 Task: Find connections with filter location Cournon-d'Auvergne with filter topic #workwith filter profile language English with filter current company PharmEasy with filter school Maharashtra College of Arts Science and Commerce 246 A Bellasis Road Byculla Mumbai 400 008 with filter industry Wineries with filter service category Event Photography with filter keywords title Geologist
Action: Mouse moved to (490, 58)
Screenshot: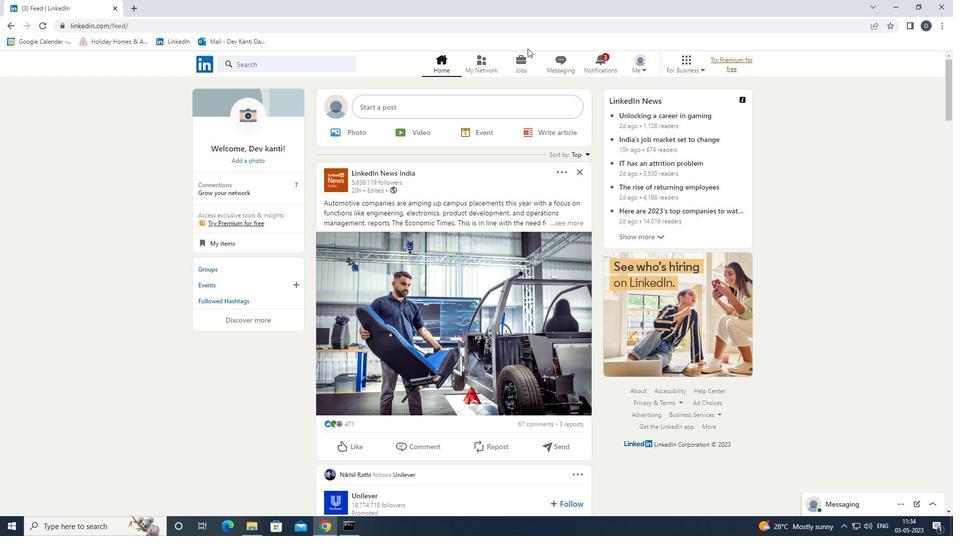 
Action: Mouse pressed left at (490, 58)
Screenshot: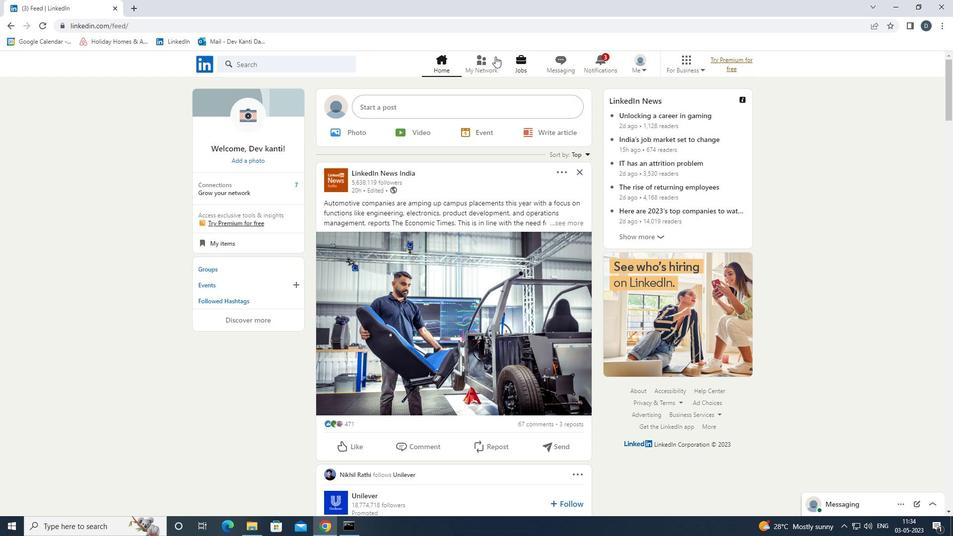 
Action: Mouse moved to (329, 117)
Screenshot: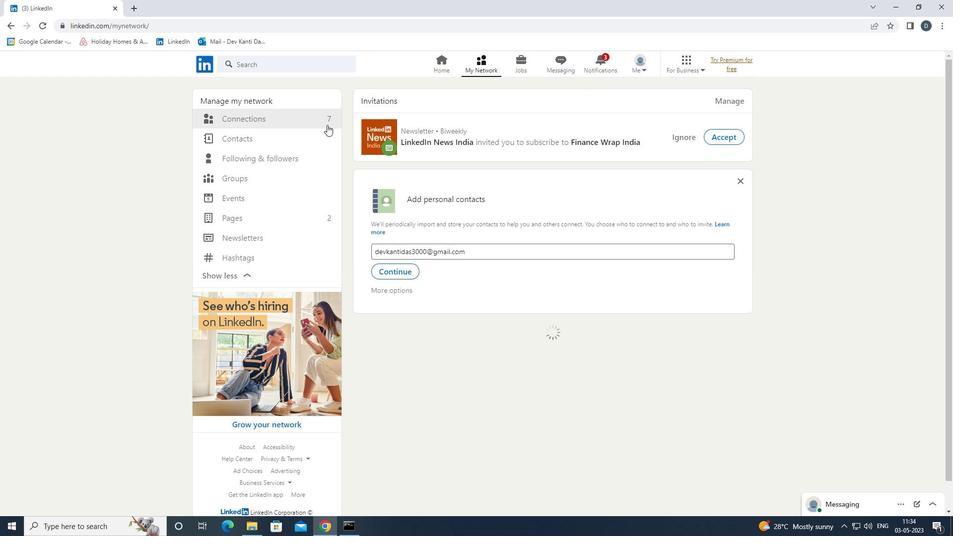 
Action: Mouse pressed left at (329, 117)
Screenshot: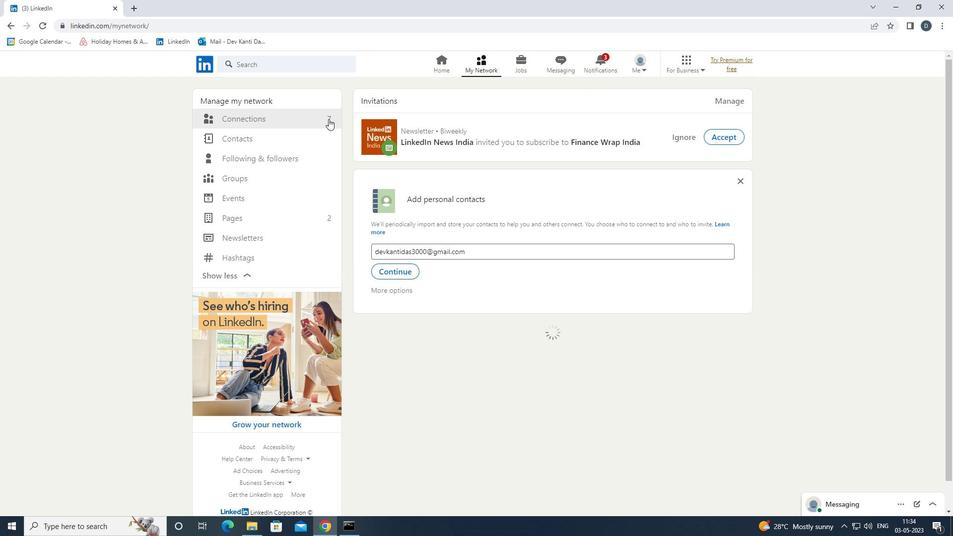 
Action: Mouse moved to (572, 116)
Screenshot: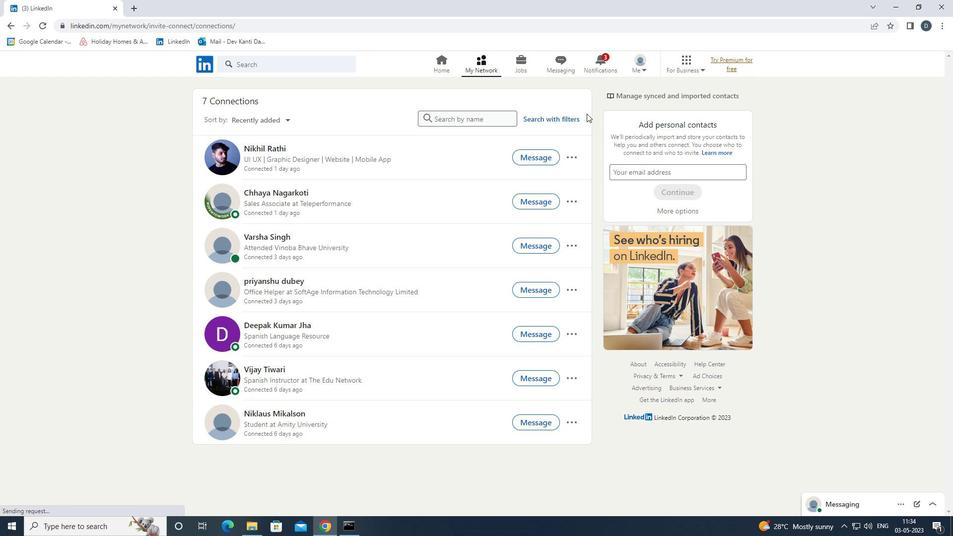 
Action: Mouse pressed left at (572, 116)
Screenshot: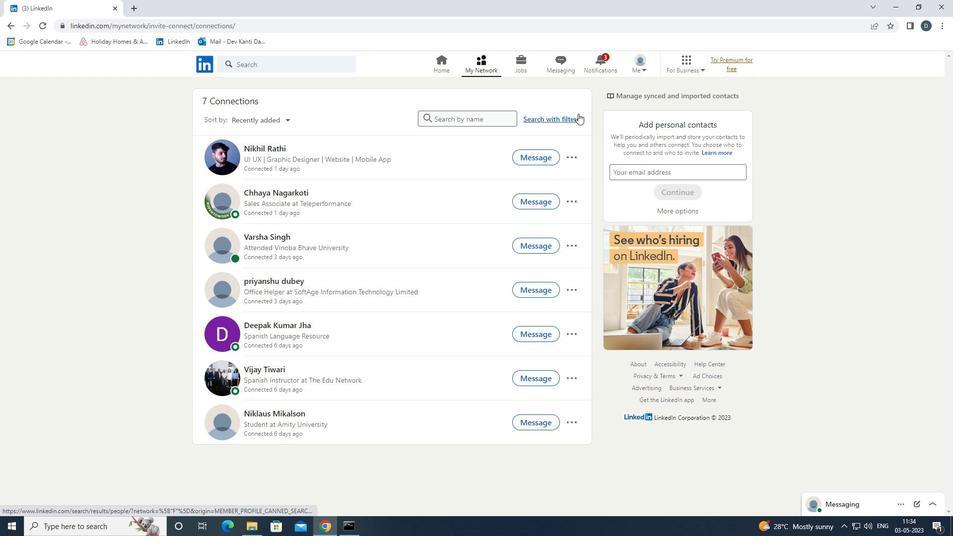 
Action: Mouse moved to (510, 89)
Screenshot: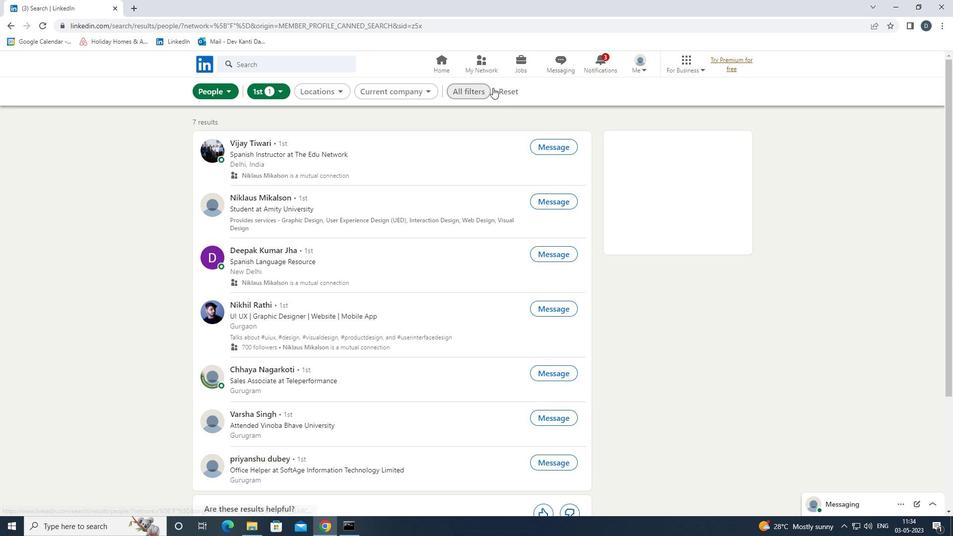 
Action: Mouse pressed left at (510, 89)
Screenshot: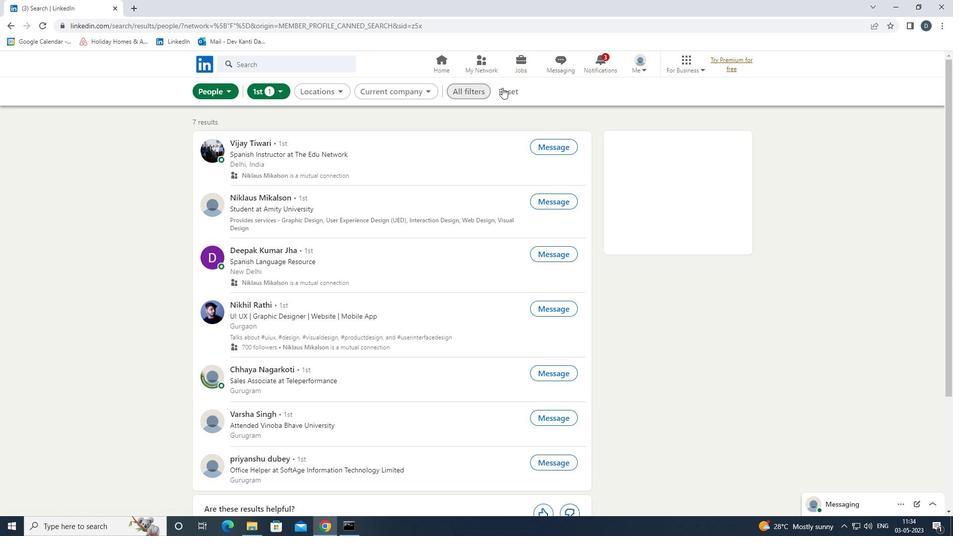 
Action: Mouse moved to (490, 91)
Screenshot: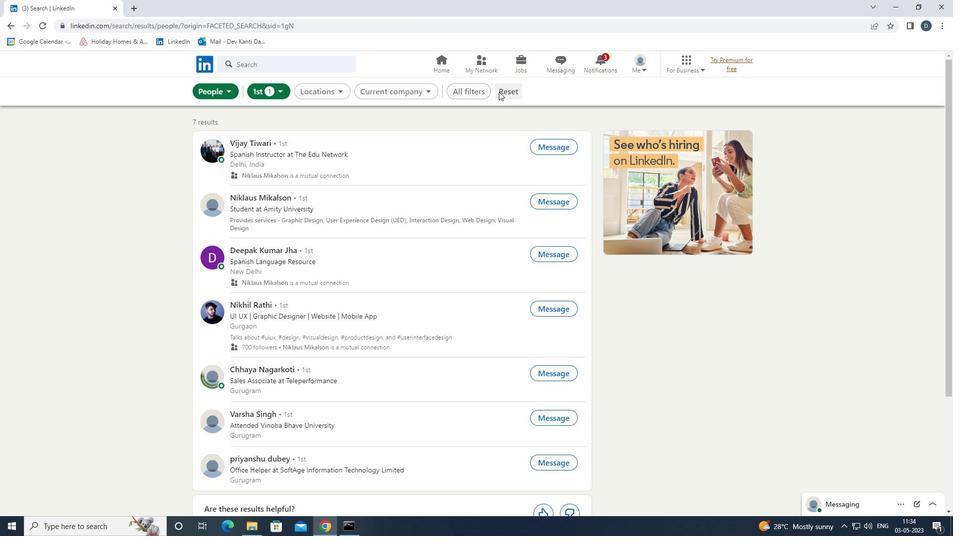 
Action: Mouse pressed left at (490, 91)
Screenshot: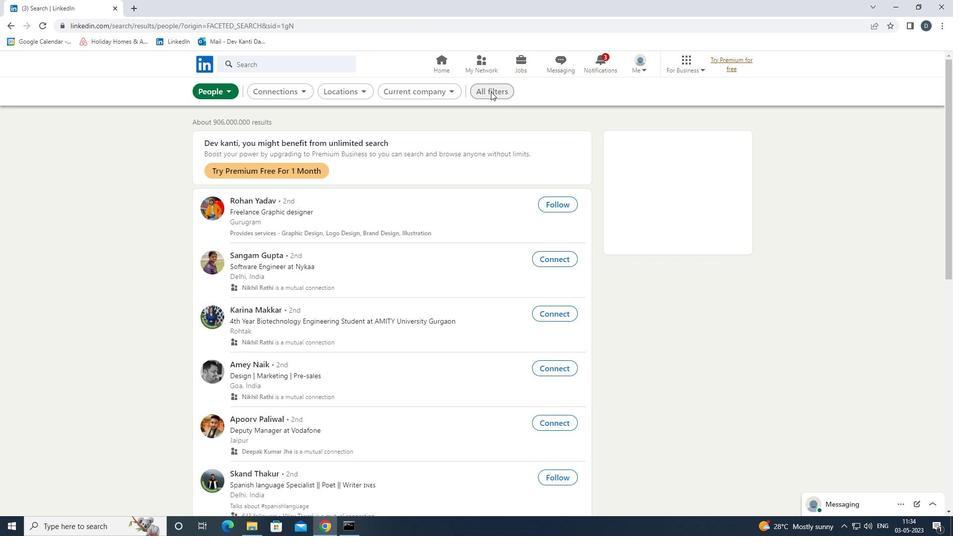 
Action: Mouse moved to (910, 335)
Screenshot: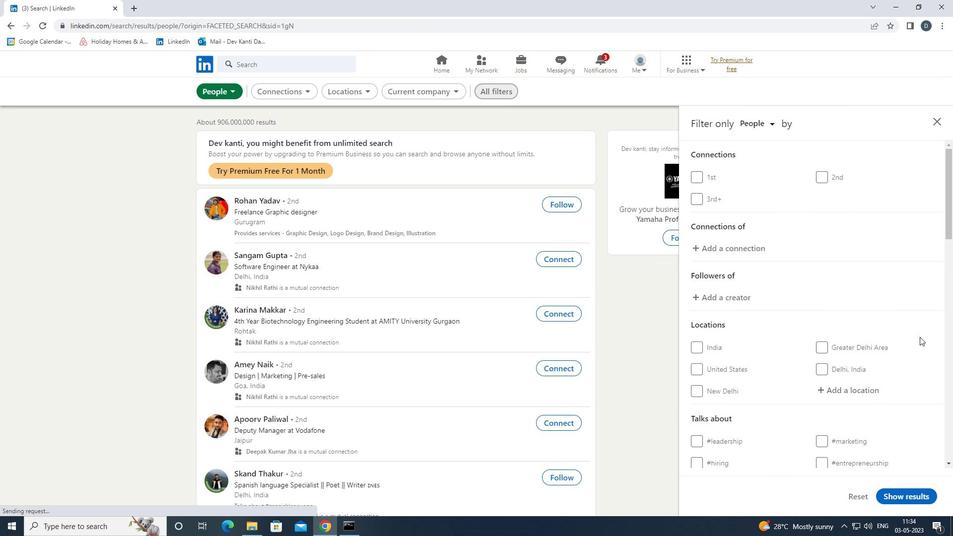 
Action: Mouse scrolled (910, 335) with delta (0, 0)
Screenshot: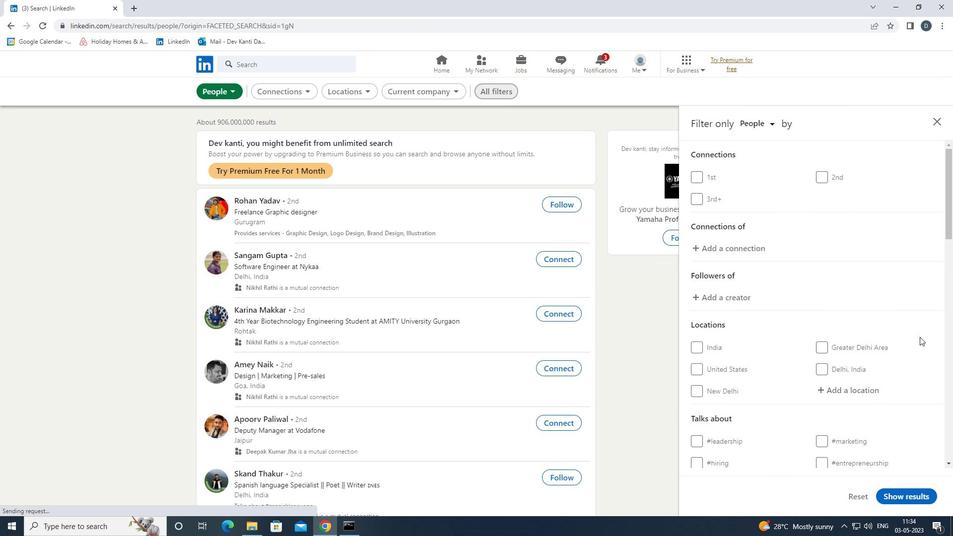 
Action: Mouse moved to (906, 336)
Screenshot: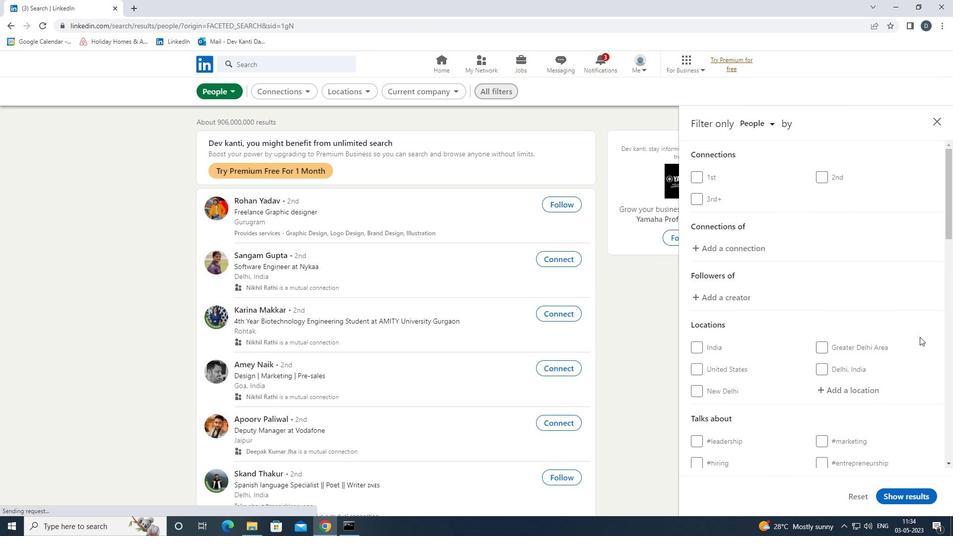 
Action: Mouse scrolled (906, 335) with delta (0, 0)
Screenshot: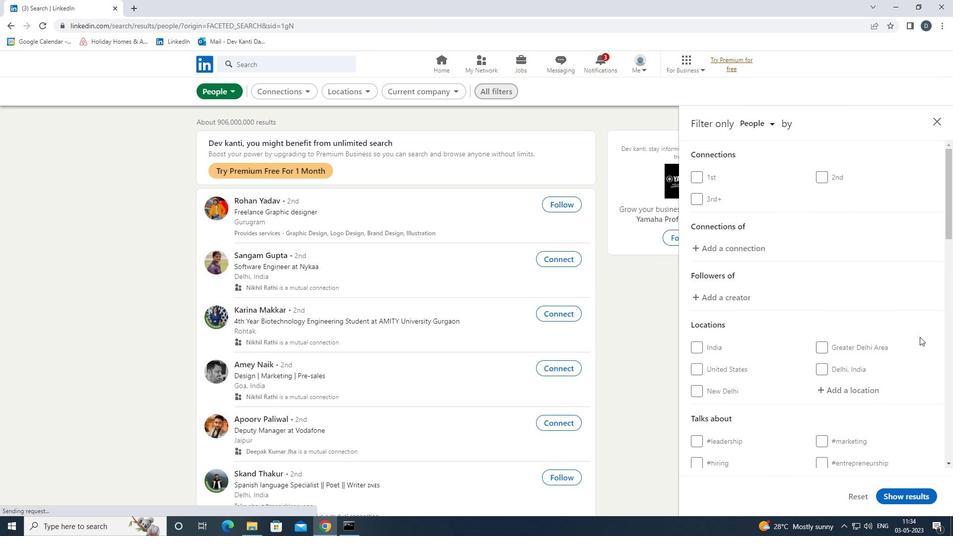 
Action: Mouse moved to (845, 389)
Screenshot: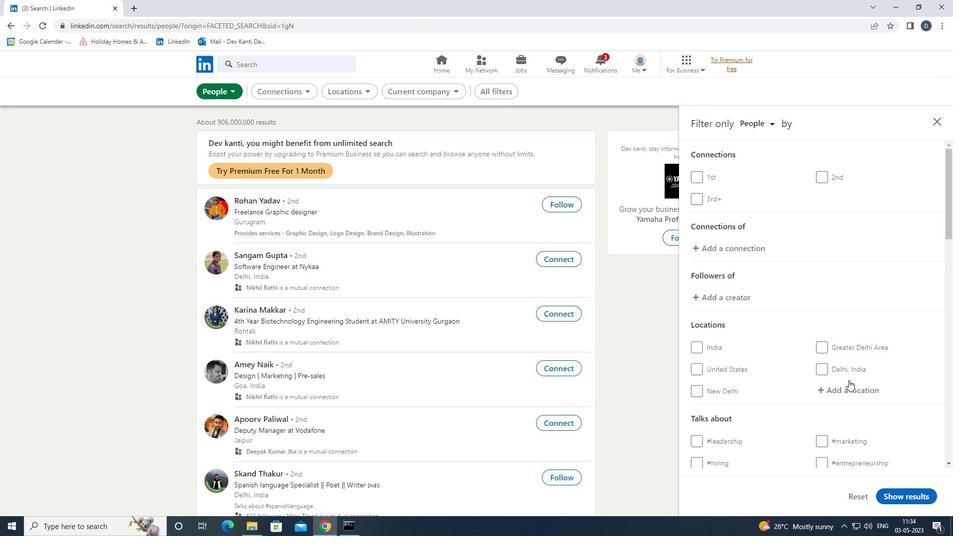 
Action: Mouse pressed left at (845, 389)
Screenshot: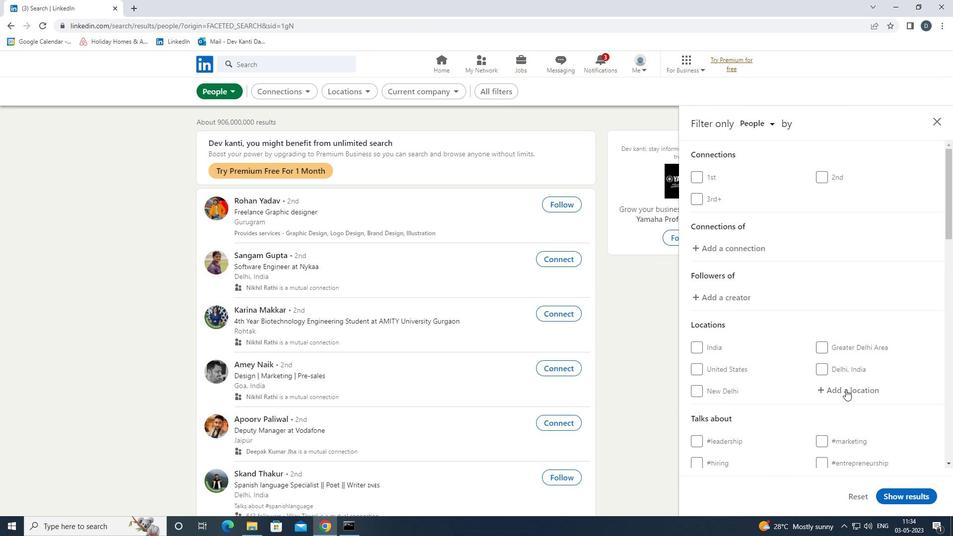 
Action: Mouse moved to (847, 290)
Screenshot: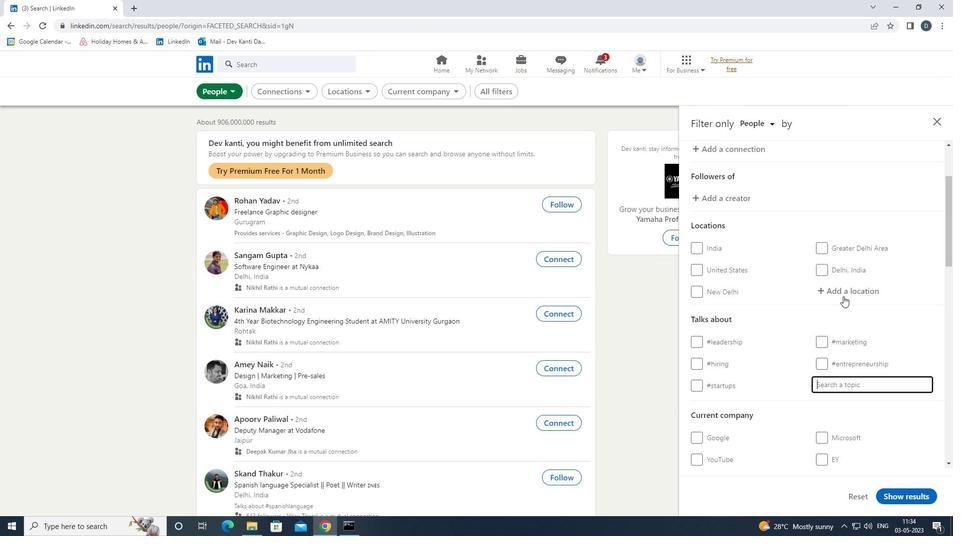 
Action: Mouse pressed left at (847, 290)
Screenshot: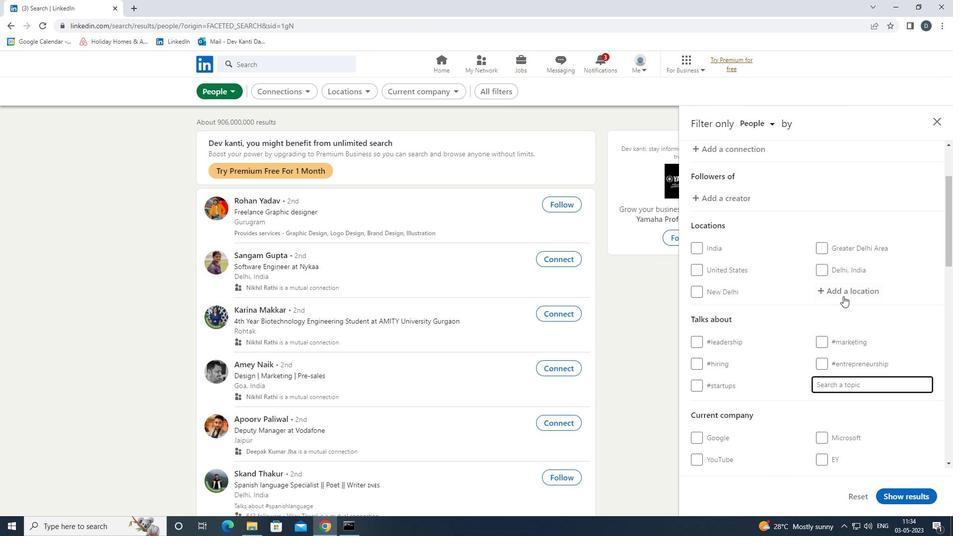 
Action: Mouse moved to (847, 290)
Screenshot: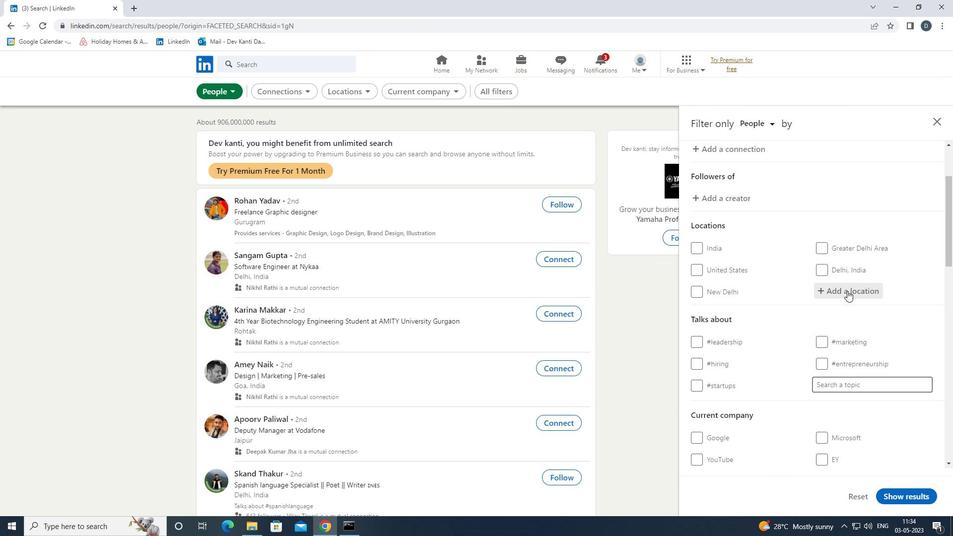 
Action: Key pressed <Key.shift>COURA<Key.backspace>NOI<Key.backspace>N<Key.down><Key.down><Key.enter>
Screenshot: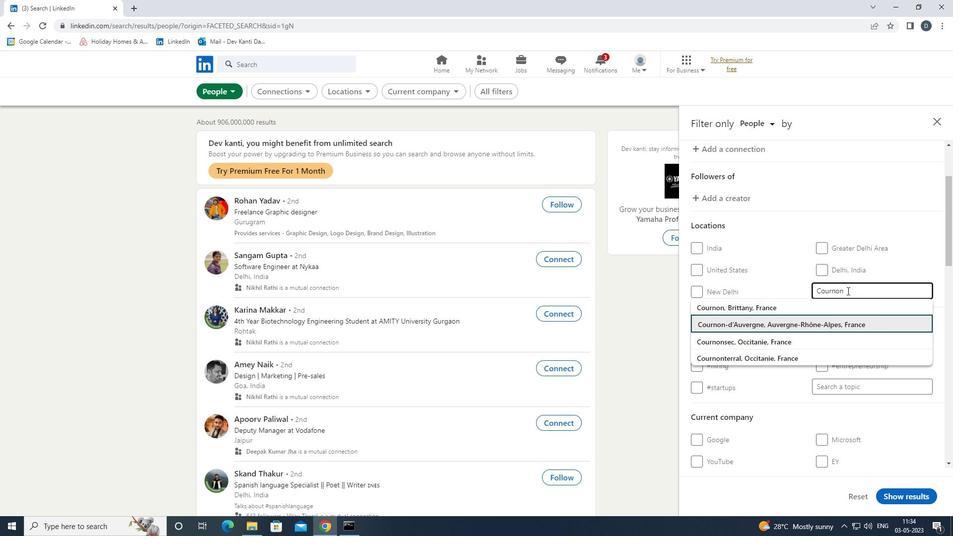 
Action: Mouse moved to (923, 311)
Screenshot: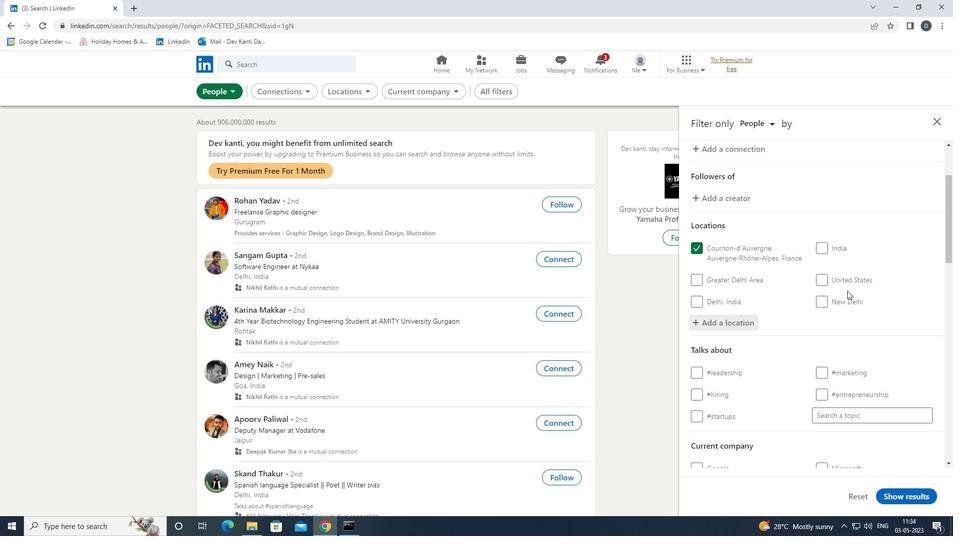 
Action: Mouse scrolled (923, 310) with delta (0, 0)
Screenshot: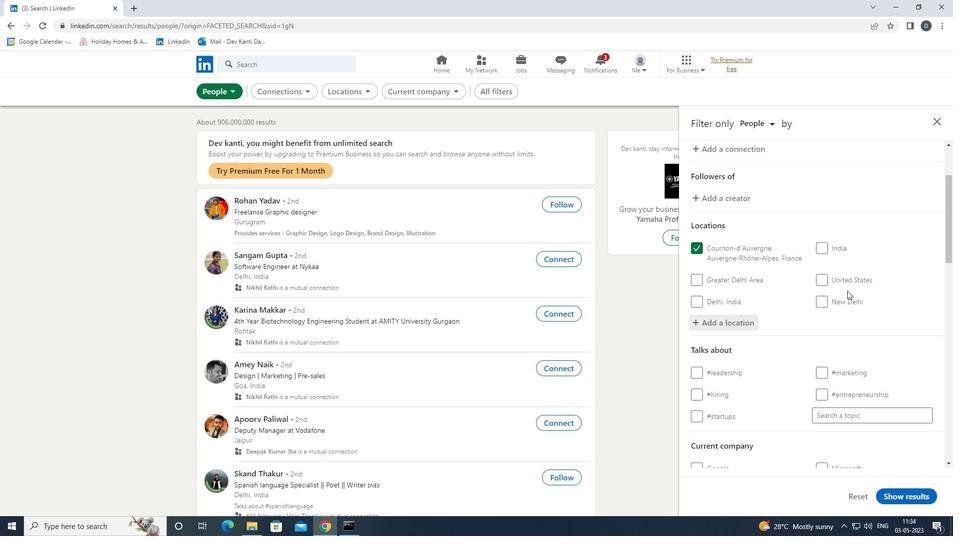 
Action: Mouse moved to (923, 314)
Screenshot: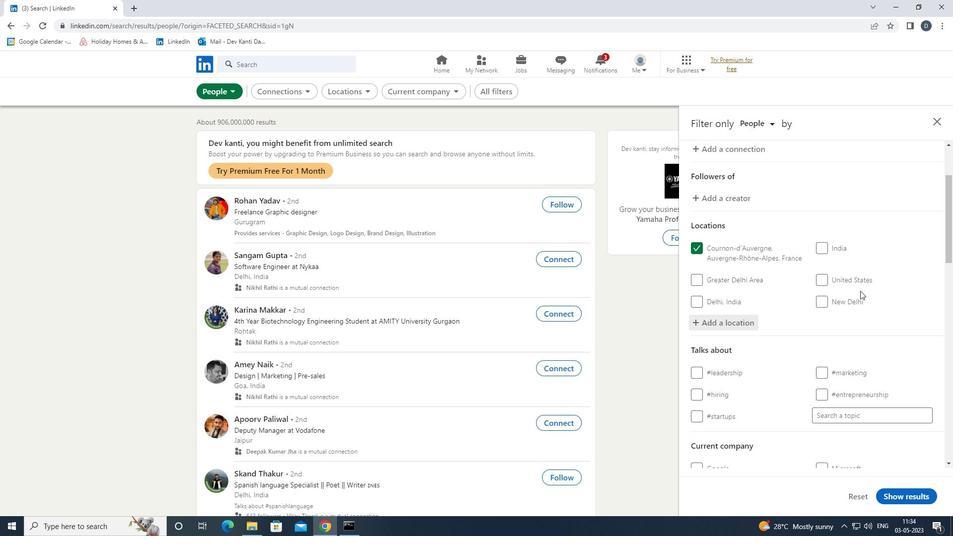 
Action: Mouse scrolled (923, 313) with delta (0, 0)
Screenshot: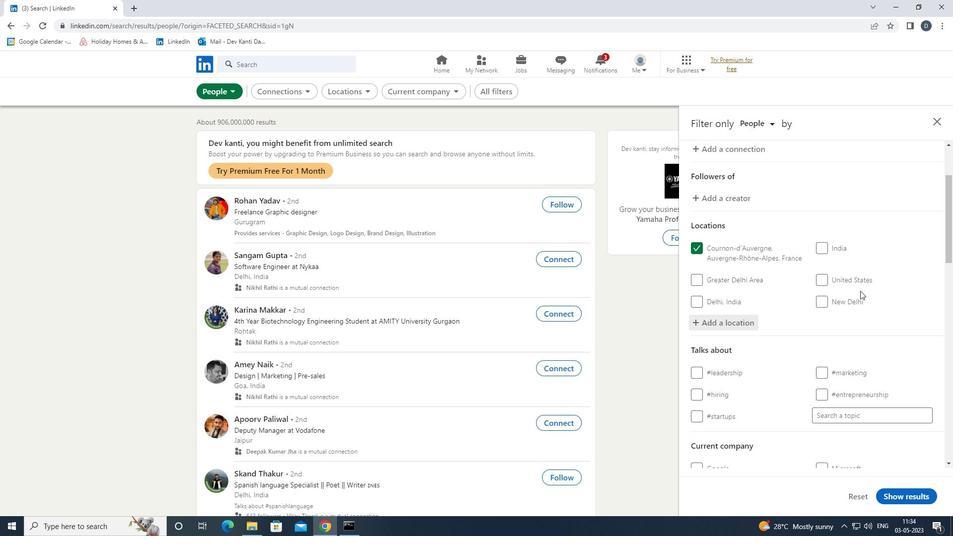 
Action: Mouse moved to (923, 317)
Screenshot: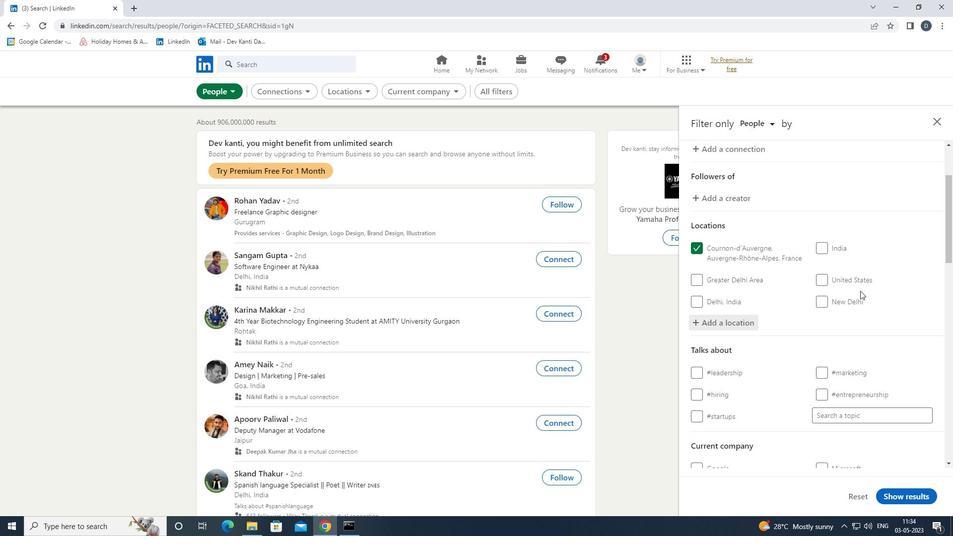 
Action: Mouse scrolled (923, 316) with delta (0, 0)
Screenshot: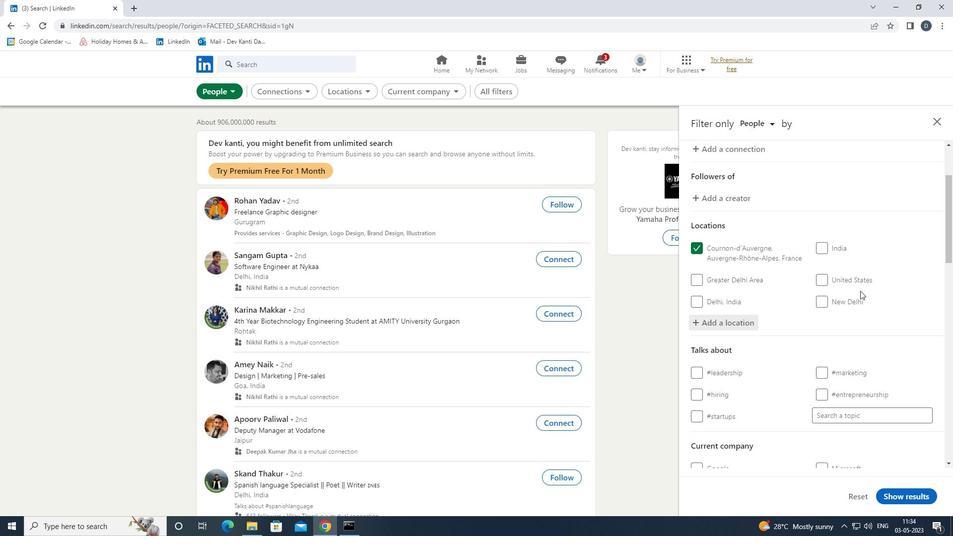 
Action: Mouse moved to (871, 271)
Screenshot: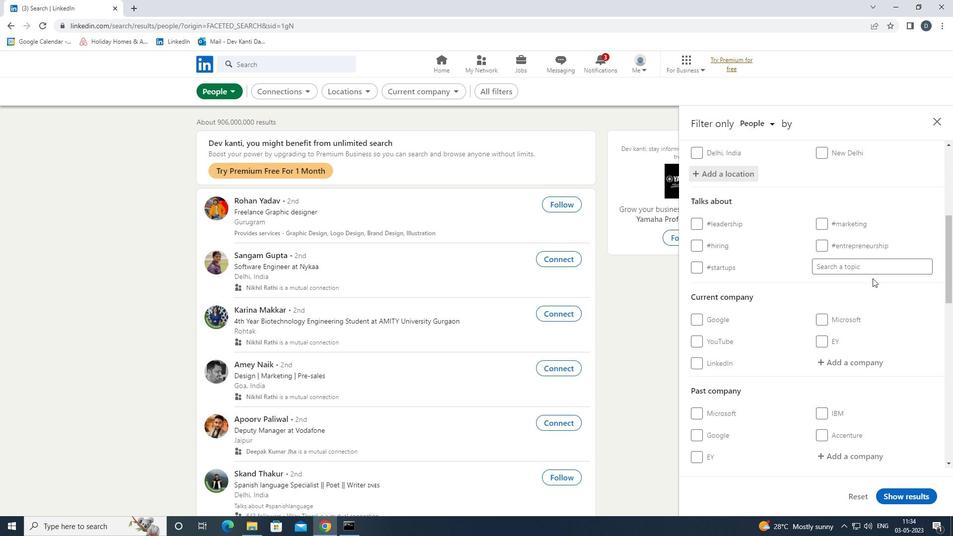 
Action: Mouse pressed left at (871, 271)
Screenshot: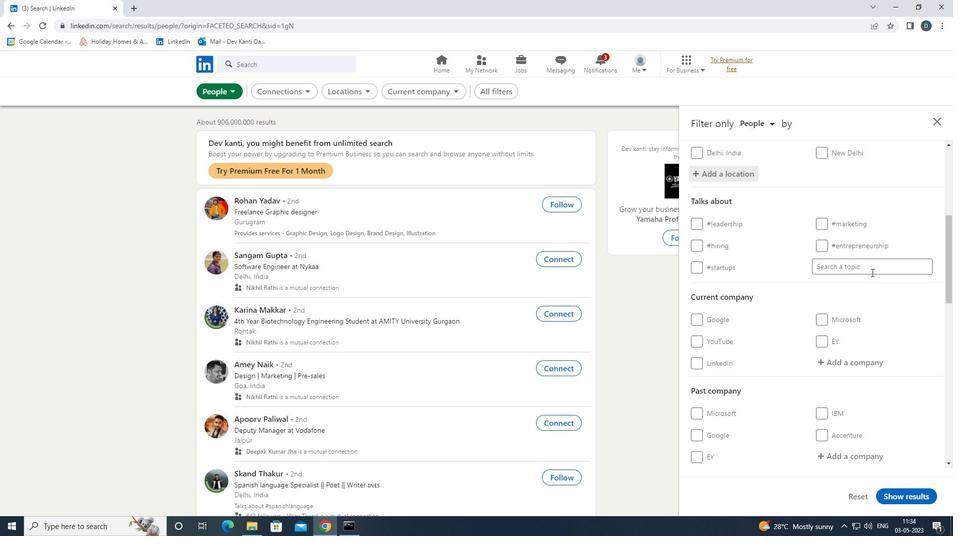 
Action: Key pressed WORK<Key.down><Key.enter>
Screenshot: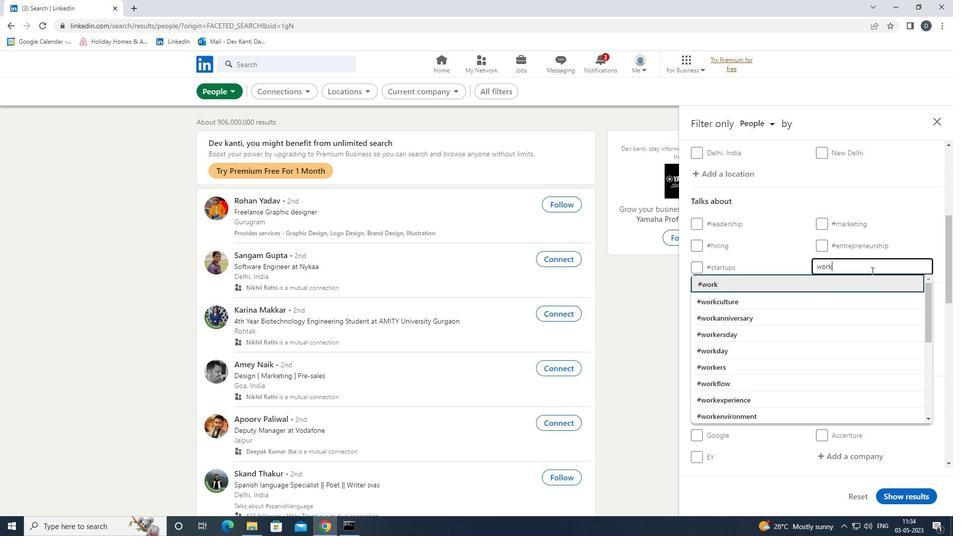 
Action: Mouse moved to (866, 259)
Screenshot: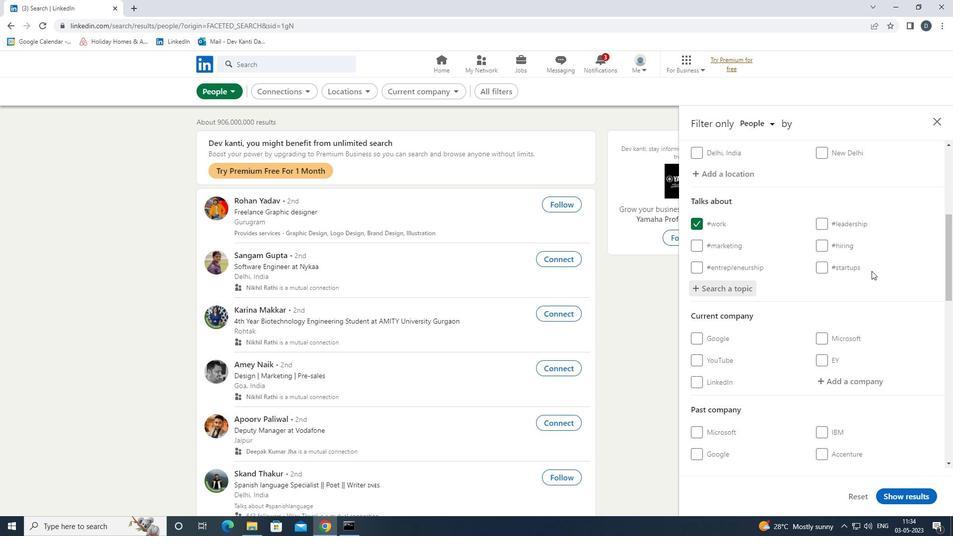 
Action: Mouse scrolled (866, 258) with delta (0, 0)
Screenshot: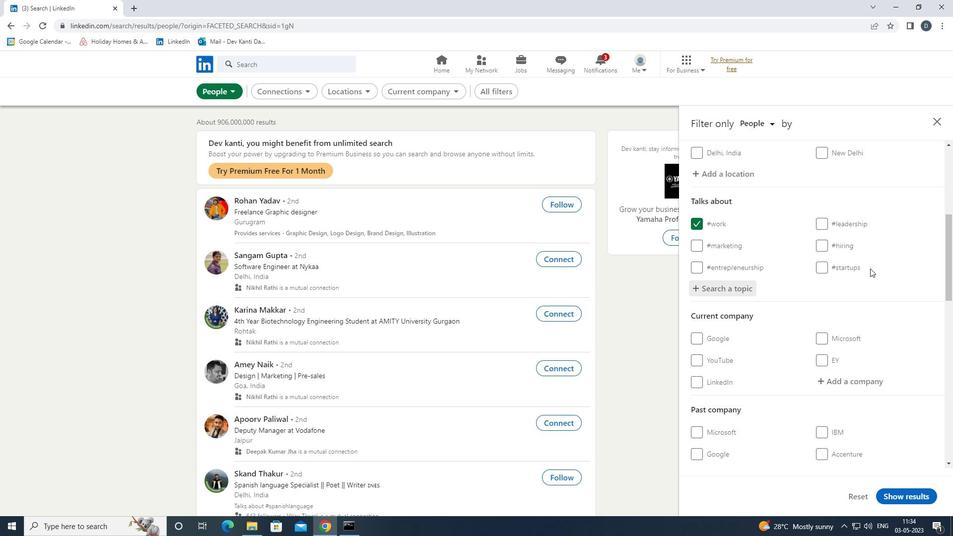 
Action: Mouse moved to (864, 260)
Screenshot: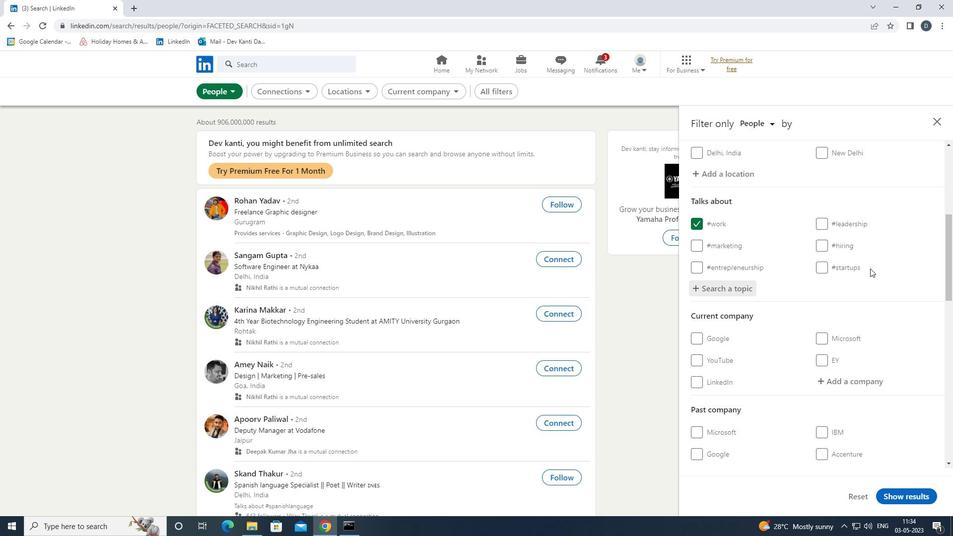 
Action: Mouse scrolled (864, 259) with delta (0, 0)
Screenshot: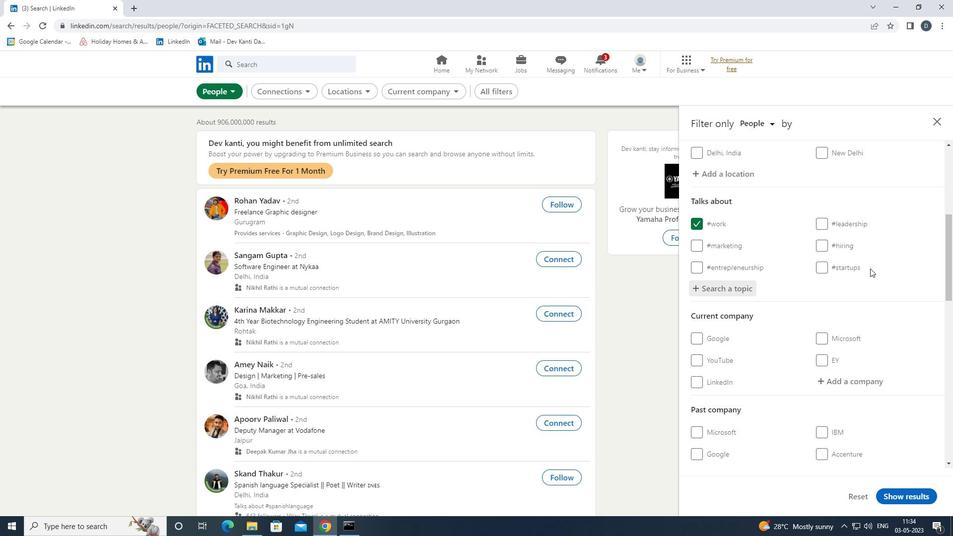 
Action: Mouse moved to (864, 261)
Screenshot: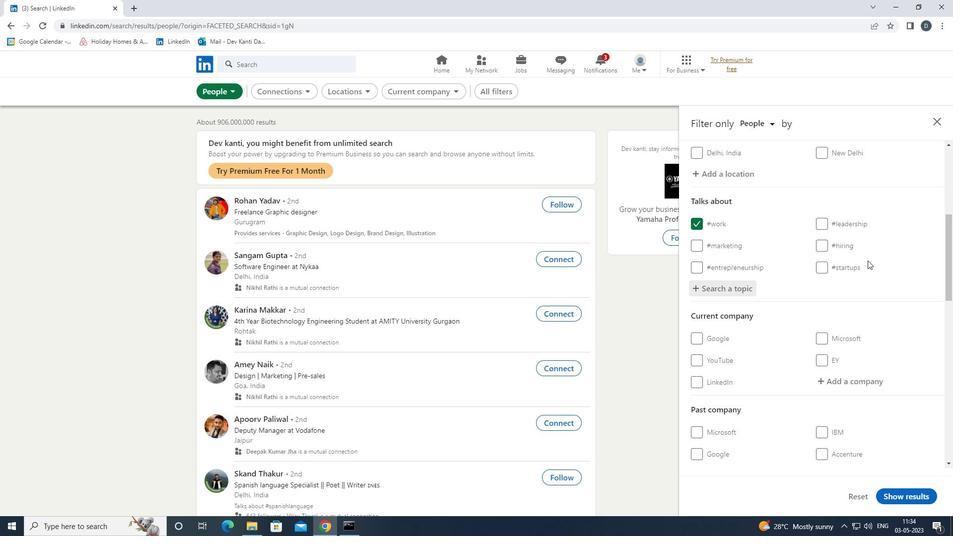 
Action: Mouse scrolled (864, 261) with delta (0, 0)
Screenshot: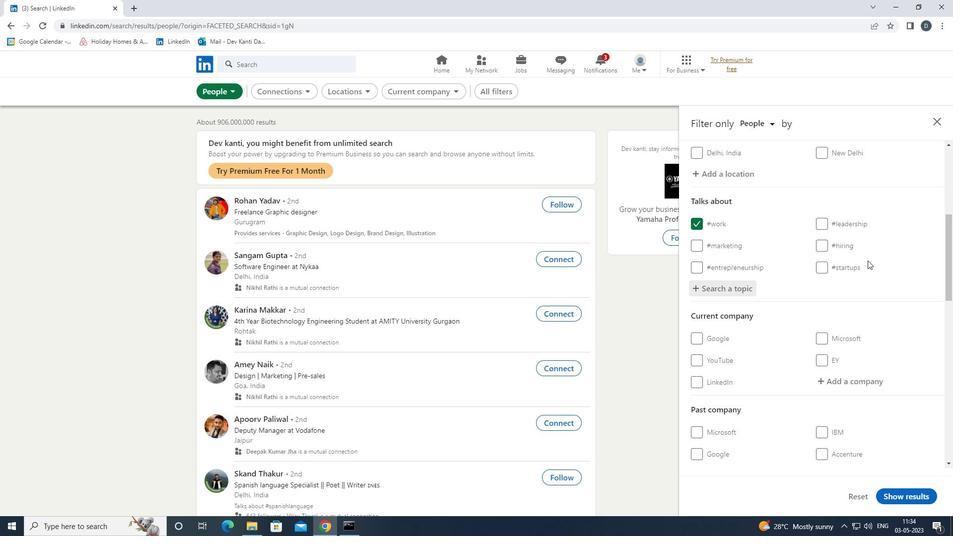 
Action: Mouse scrolled (864, 261) with delta (0, 0)
Screenshot: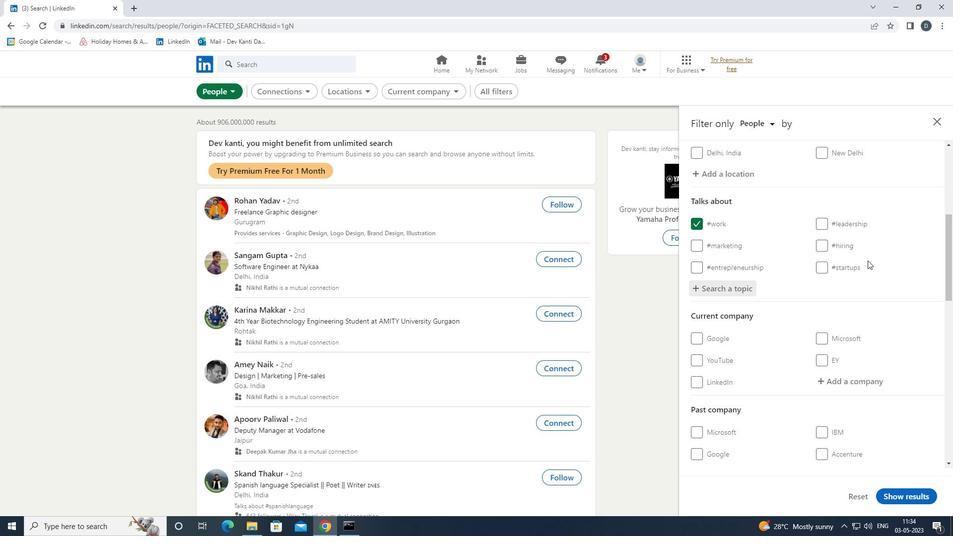 
Action: Mouse scrolled (864, 261) with delta (0, 0)
Screenshot: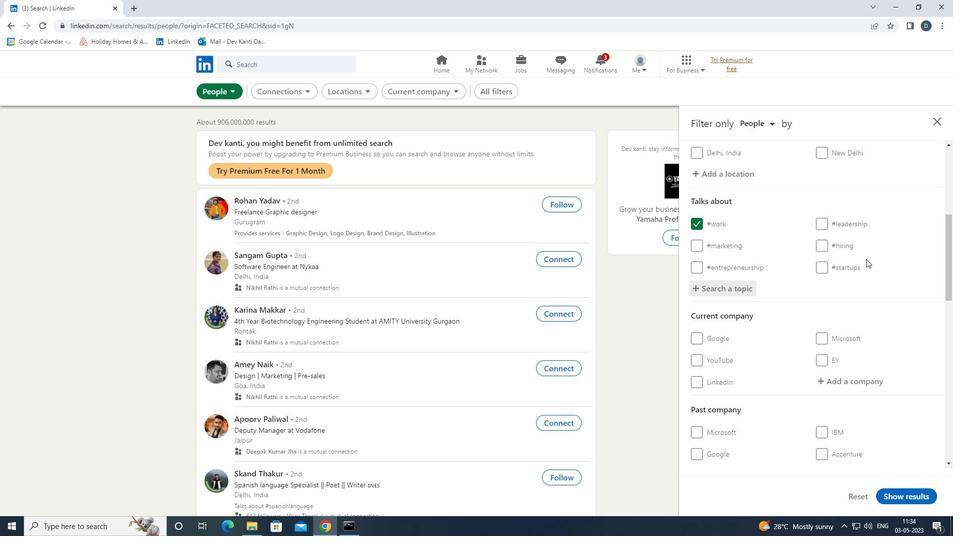 
Action: Mouse scrolled (864, 261) with delta (0, 0)
Screenshot: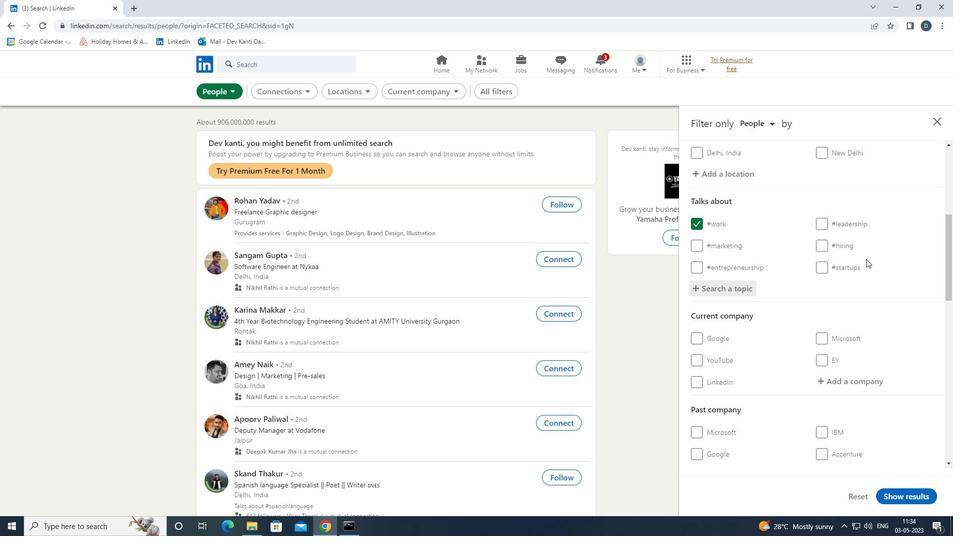 
Action: Mouse moved to (861, 266)
Screenshot: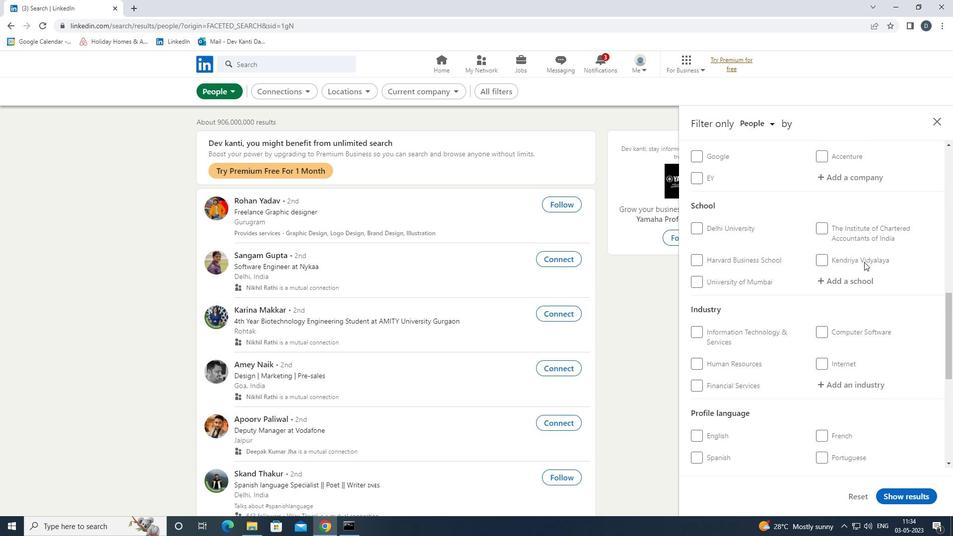 
Action: Mouse scrolled (861, 266) with delta (0, 0)
Screenshot: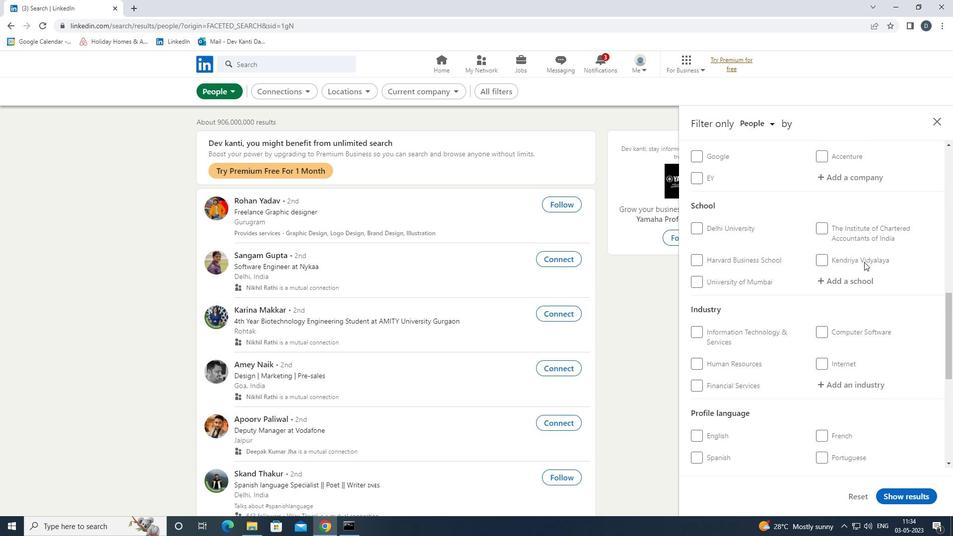 
Action: Mouse moved to (858, 270)
Screenshot: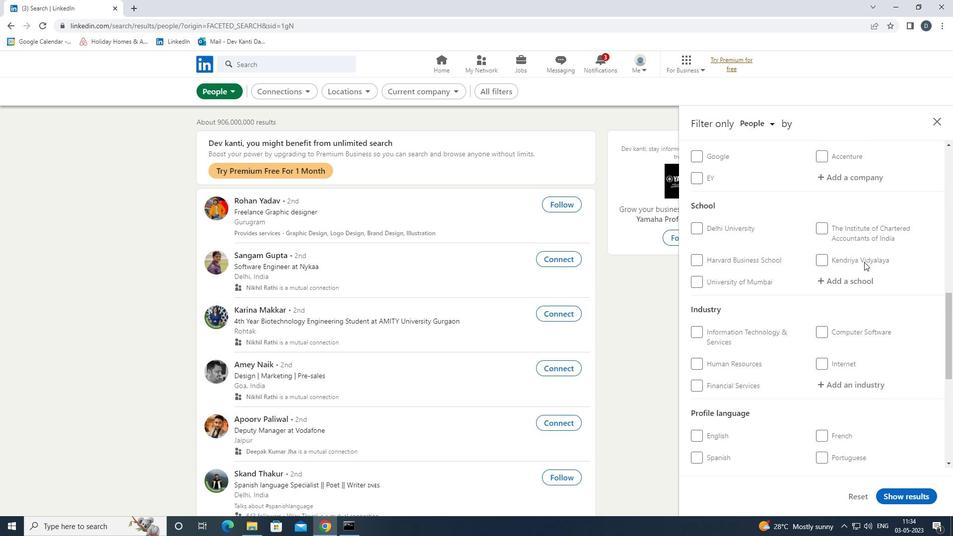 
Action: Mouse scrolled (858, 269) with delta (0, 0)
Screenshot: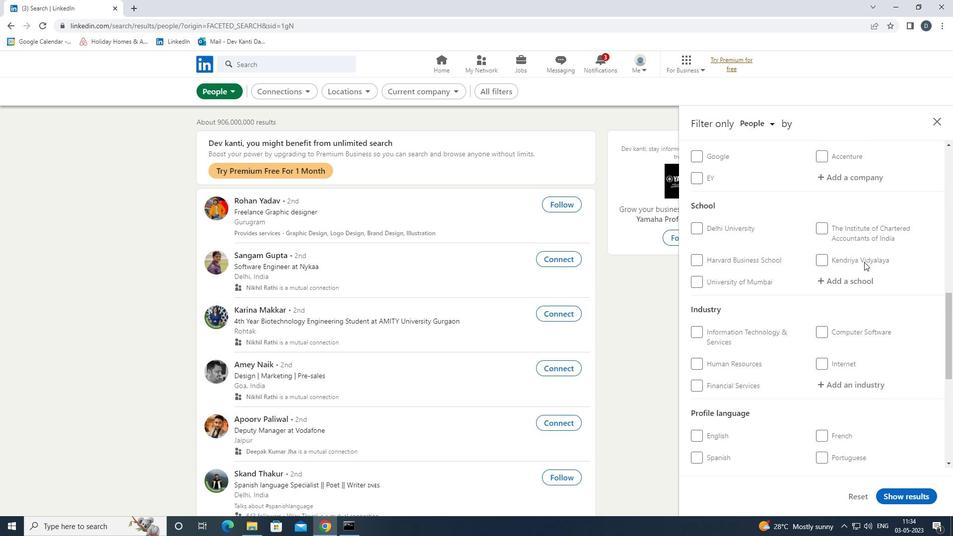 
Action: Mouse moved to (853, 273)
Screenshot: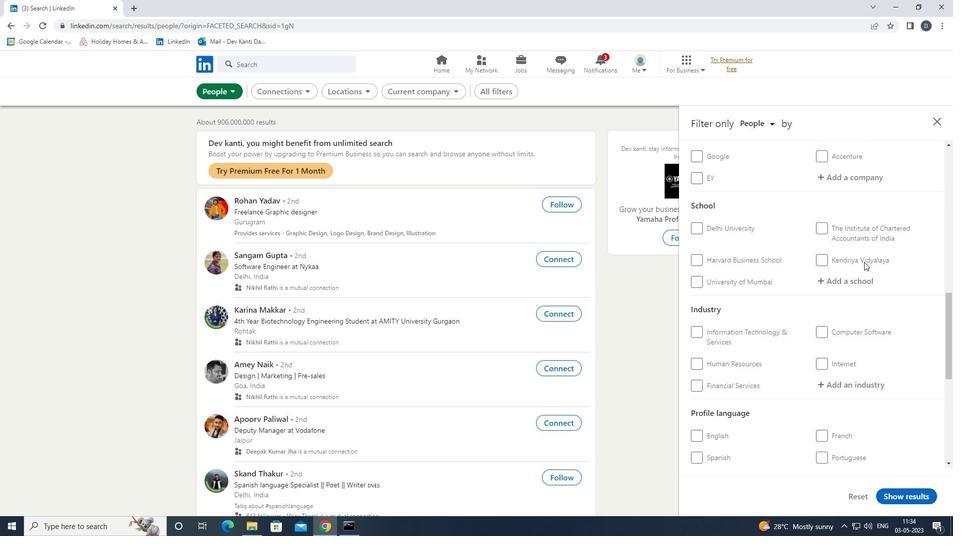 
Action: Mouse scrolled (853, 273) with delta (0, 0)
Screenshot: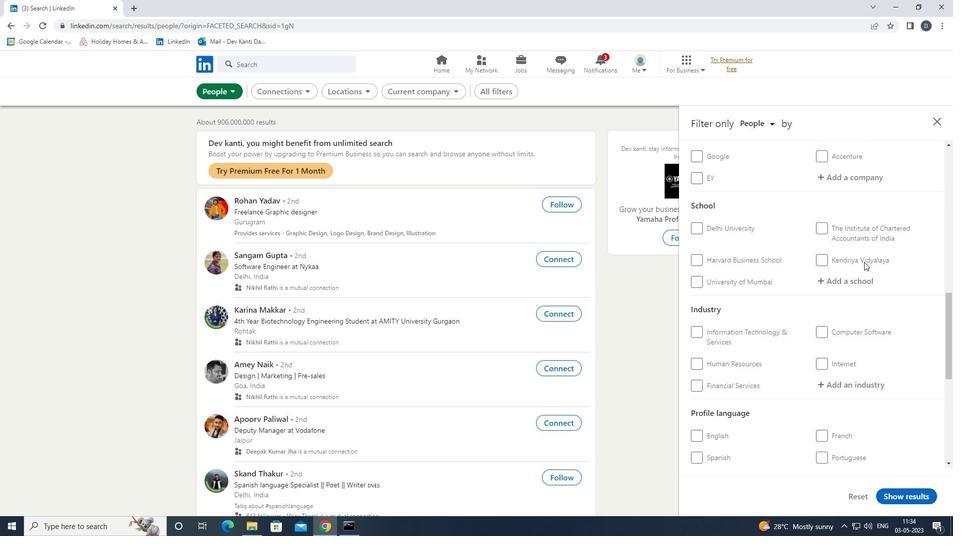 
Action: Mouse moved to (714, 289)
Screenshot: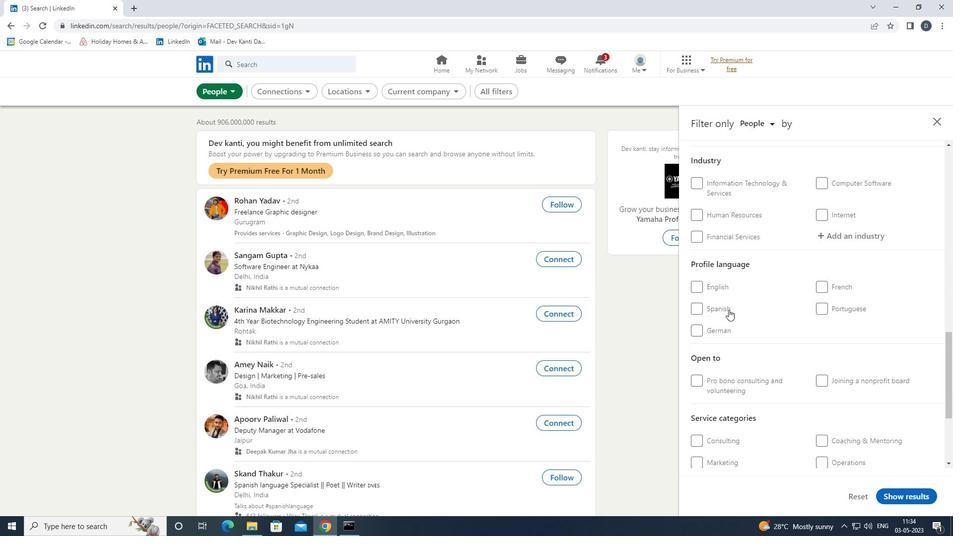 
Action: Mouse pressed left at (714, 289)
Screenshot: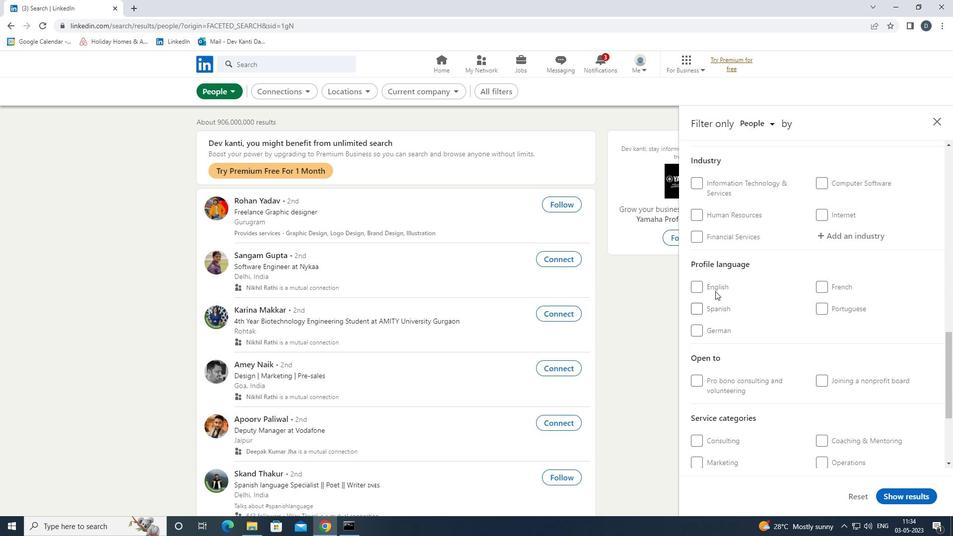 
Action: Mouse moved to (813, 317)
Screenshot: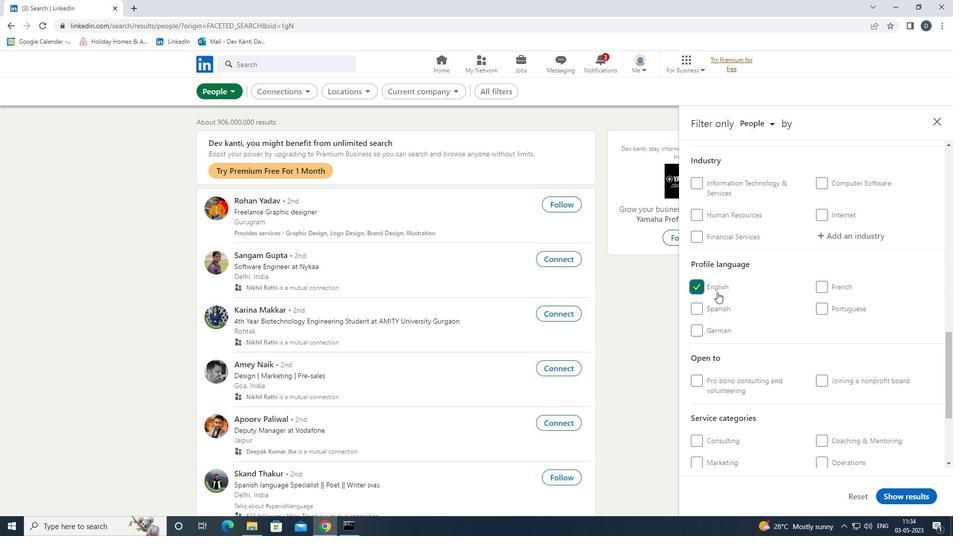 
Action: Mouse scrolled (813, 317) with delta (0, 0)
Screenshot: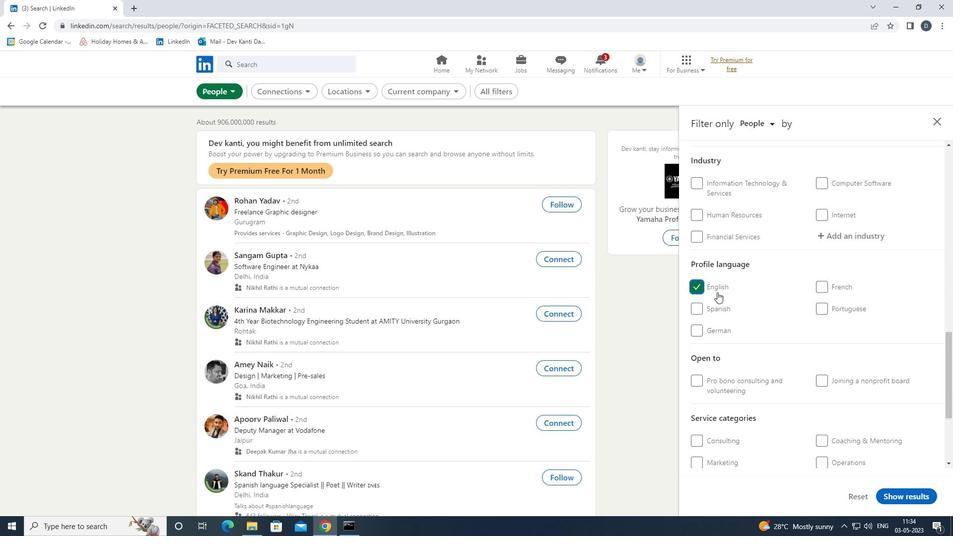 
Action: Mouse scrolled (813, 317) with delta (0, 0)
Screenshot: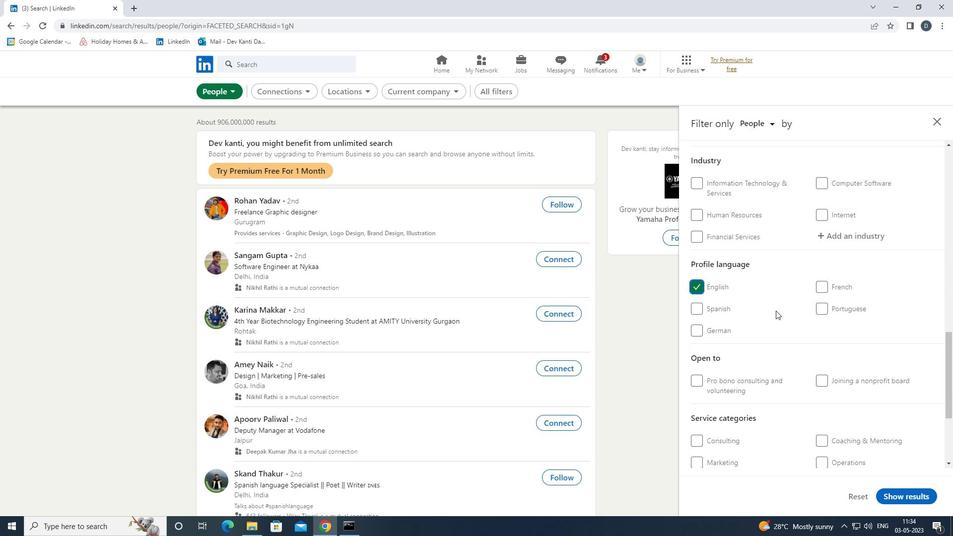 
Action: Mouse scrolled (813, 317) with delta (0, 0)
Screenshot: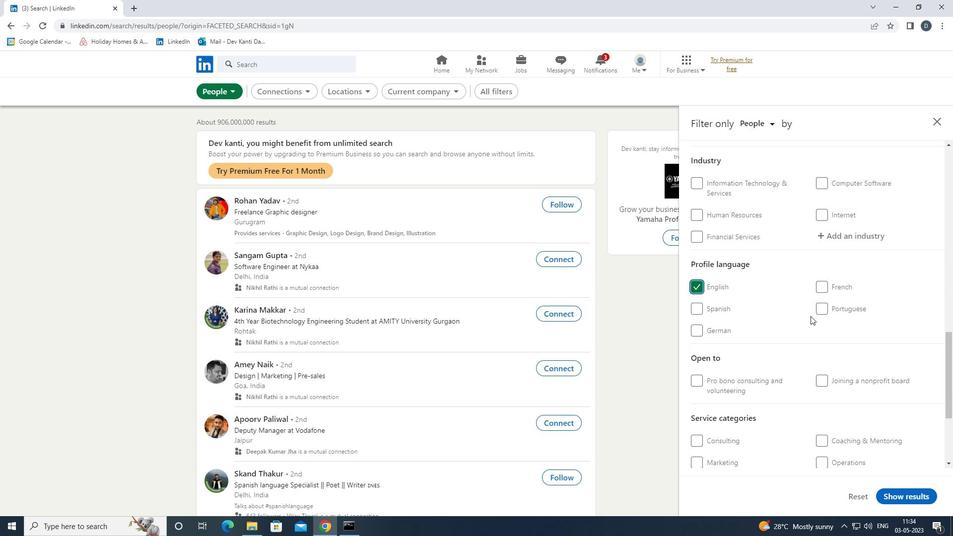 
Action: Mouse scrolled (813, 317) with delta (0, 0)
Screenshot: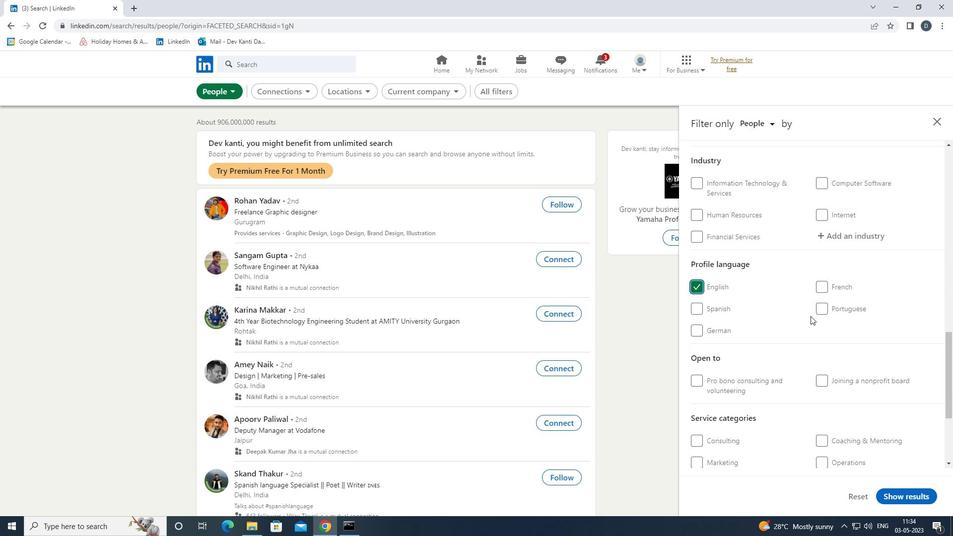 
Action: Mouse scrolled (813, 317) with delta (0, 0)
Screenshot: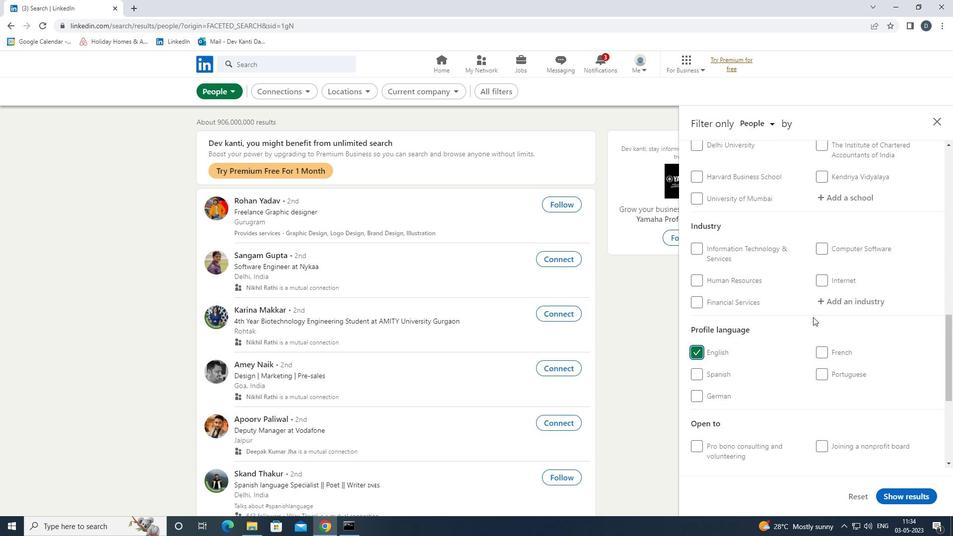 
Action: Mouse scrolled (813, 317) with delta (0, 0)
Screenshot: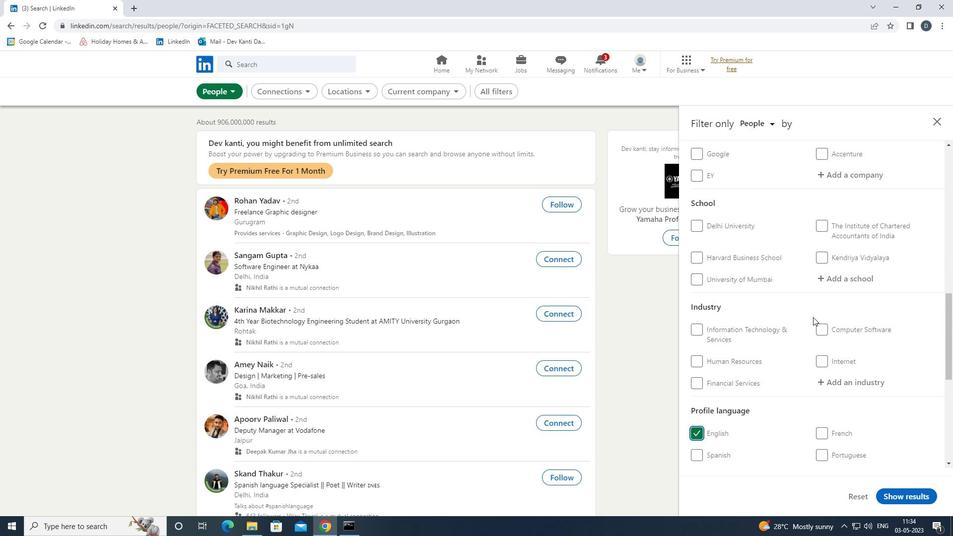 
Action: Mouse moved to (847, 230)
Screenshot: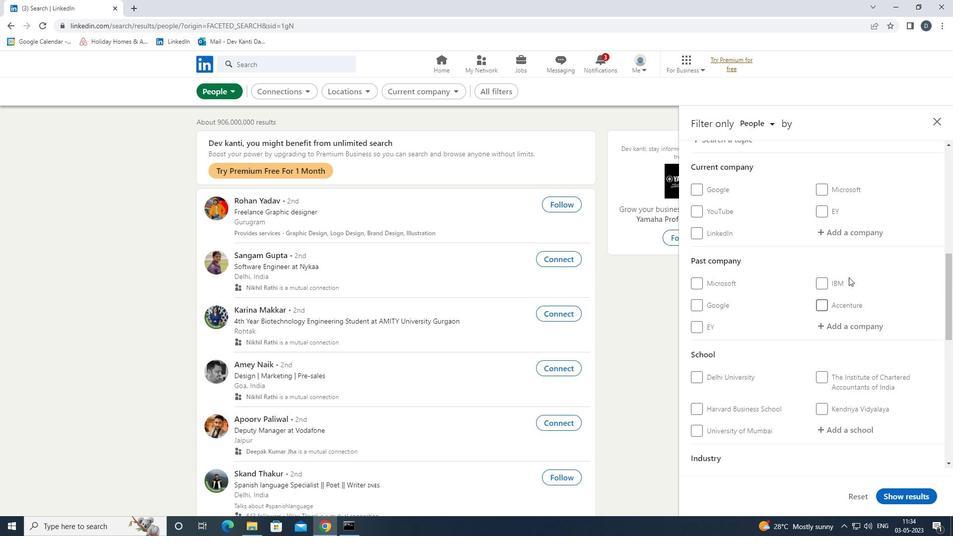 
Action: Mouse pressed left at (847, 230)
Screenshot: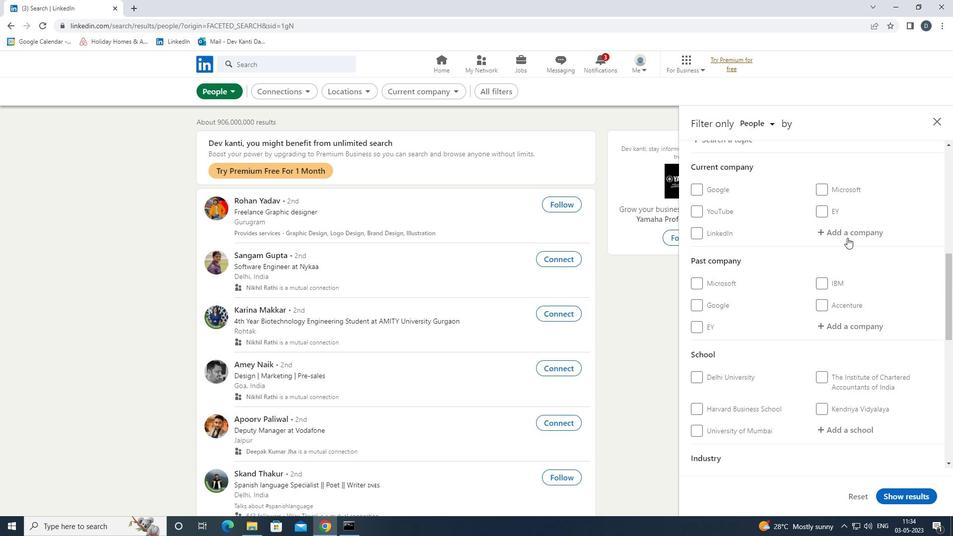 
Action: Key pressed <Key.shift>PHARM<Key.shift>EASY<Key.down><Key.enter>
Screenshot: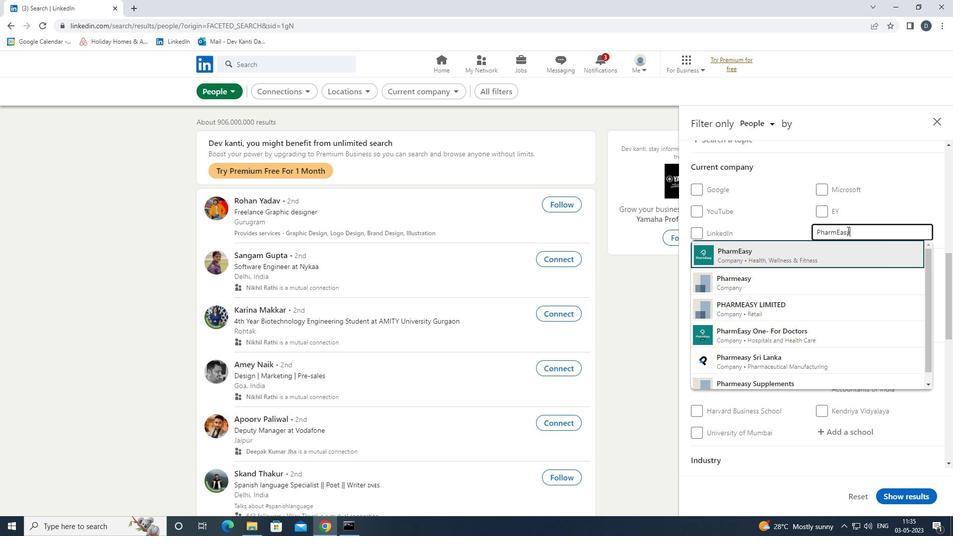 
Action: Mouse moved to (848, 266)
Screenshot: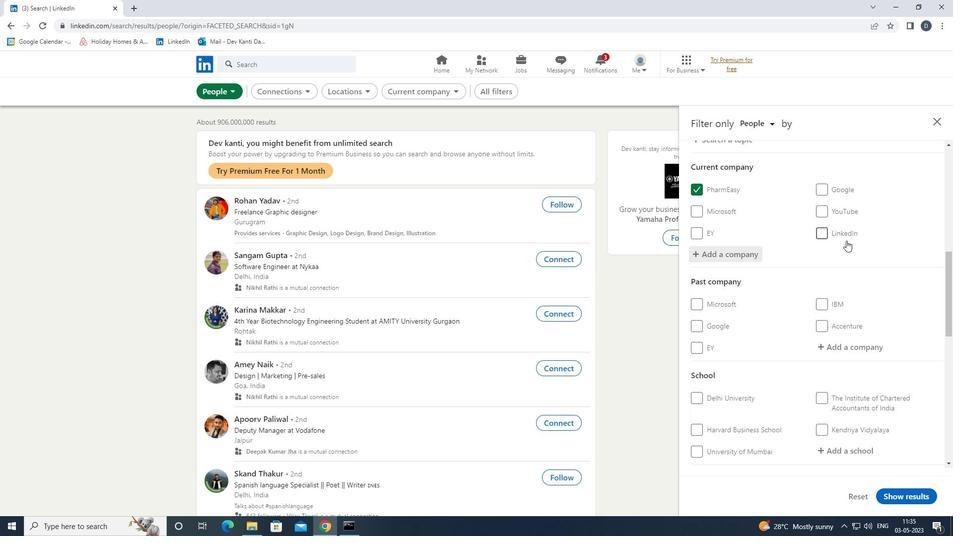 
Action: Mouse scrolled (848, 265) with delta (0, 0)
Screenshot: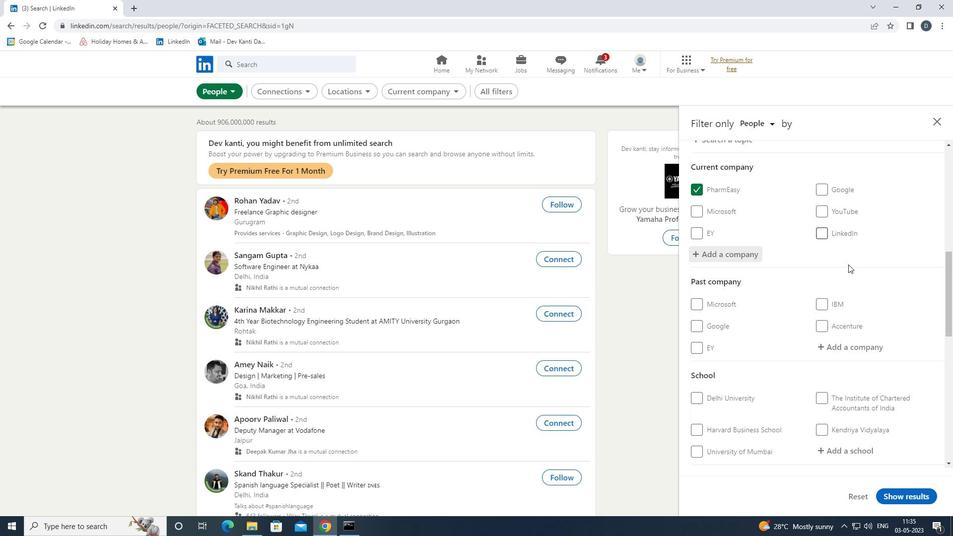 
Action: Mouse scrolled (848, 265) with delta (0, 0)
Screenshot: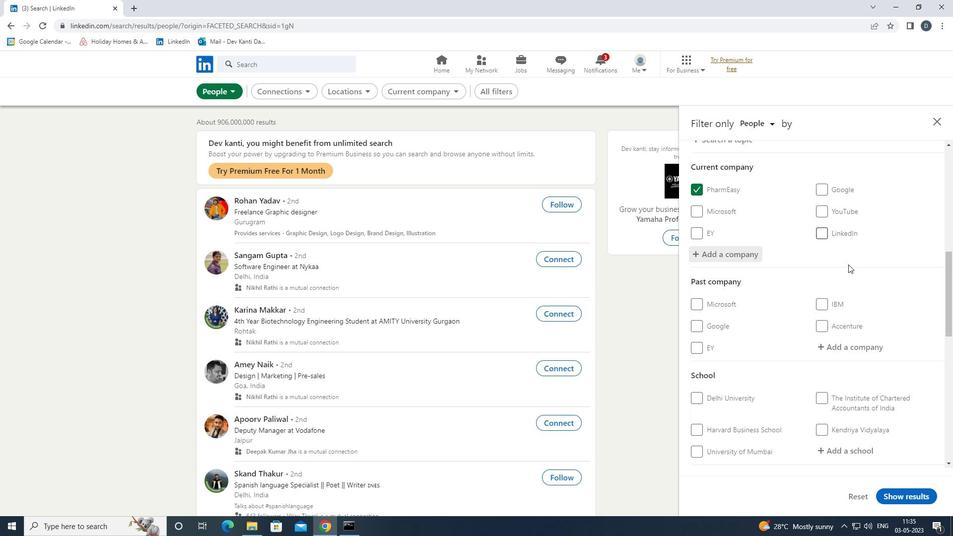 
Action: Mouse moved to (848, 266)
Screenshot: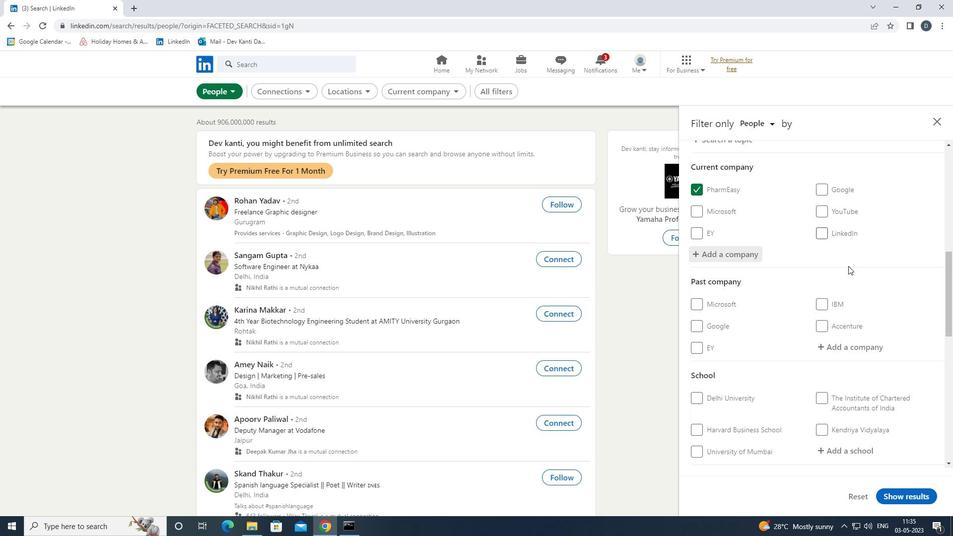 
Action: Mouse scrolled (848, 265) with delta (0, 0)
Screenshot: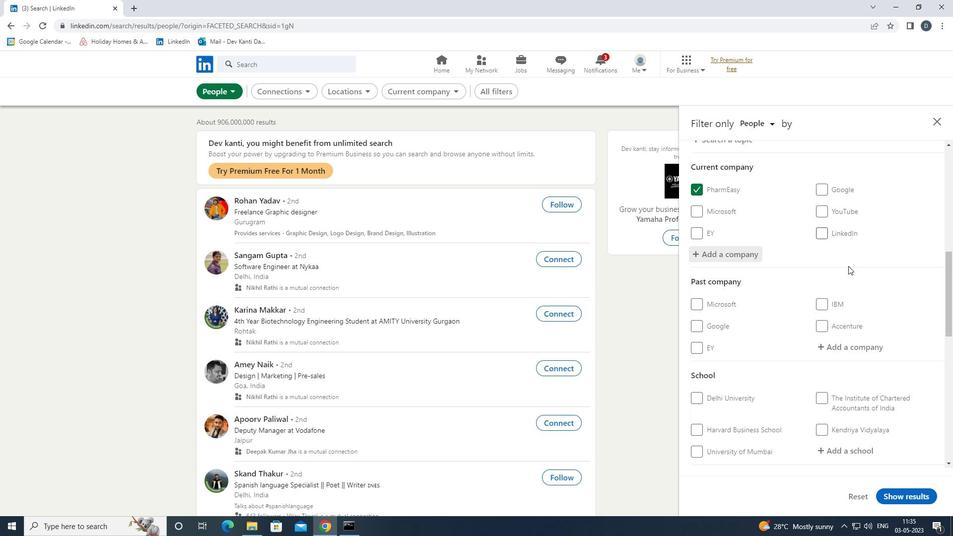 
Action: Mouse moved to (846, 302)
Screenshot: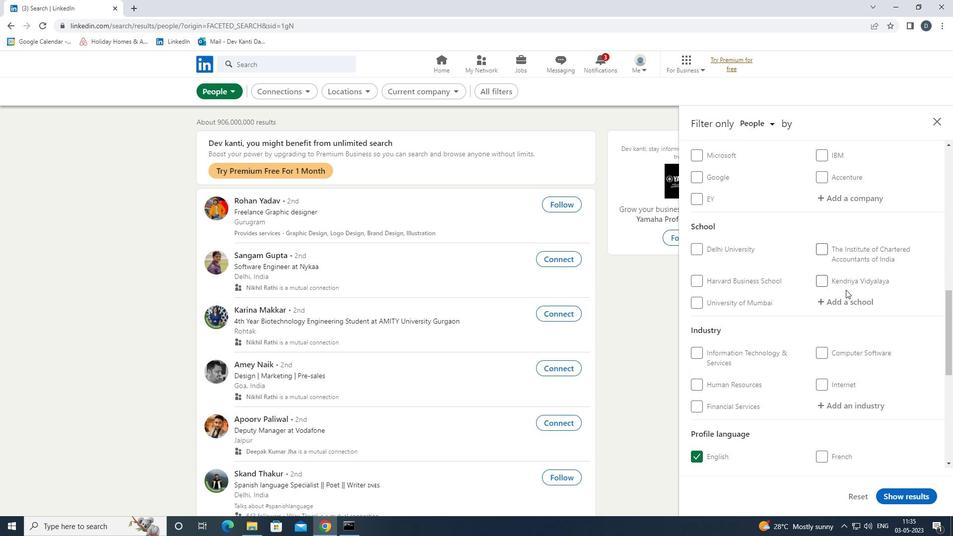 
Action: Mouse pressed left at (846, 302)
Screenshot: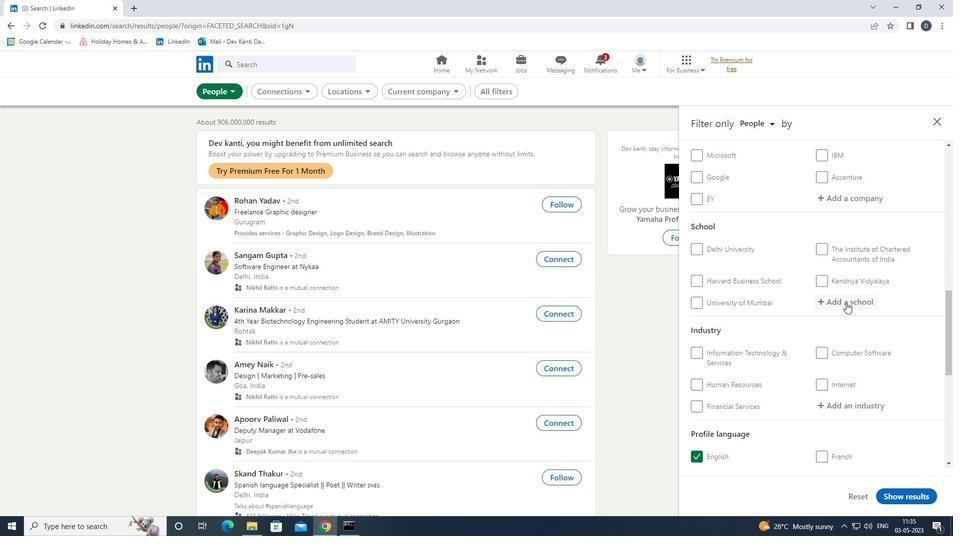 
Action: Key pressed <Key.shift><Key.shift><Key.shift><Key.shift><Key.shift><Key.shift>MAHARASHTRA<Key.space><Key.shift>COLLEGE<Key.space><Key.shift>OF<Key.space><Key.shift>ARTS<Key.down><Key.enter>
Screenshot: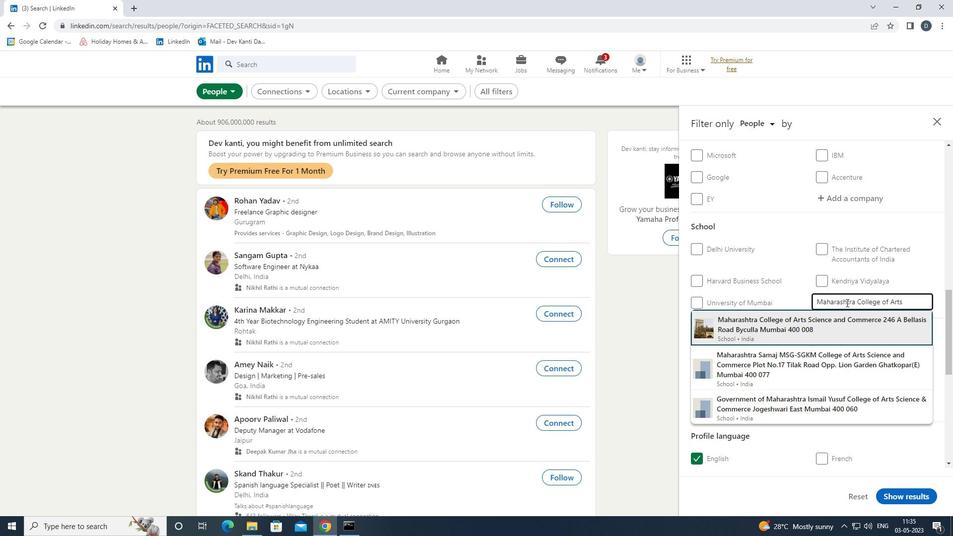 
Action: Mouse moved to (851, 295)
Screenshot: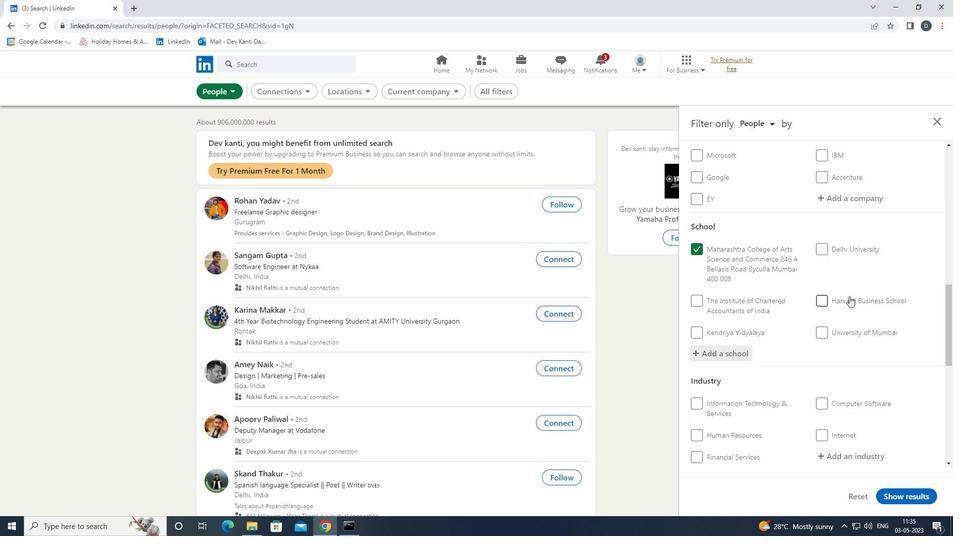 
Action: Mouse scrolled (851, 295) with delta (0, 0)
Screenshot: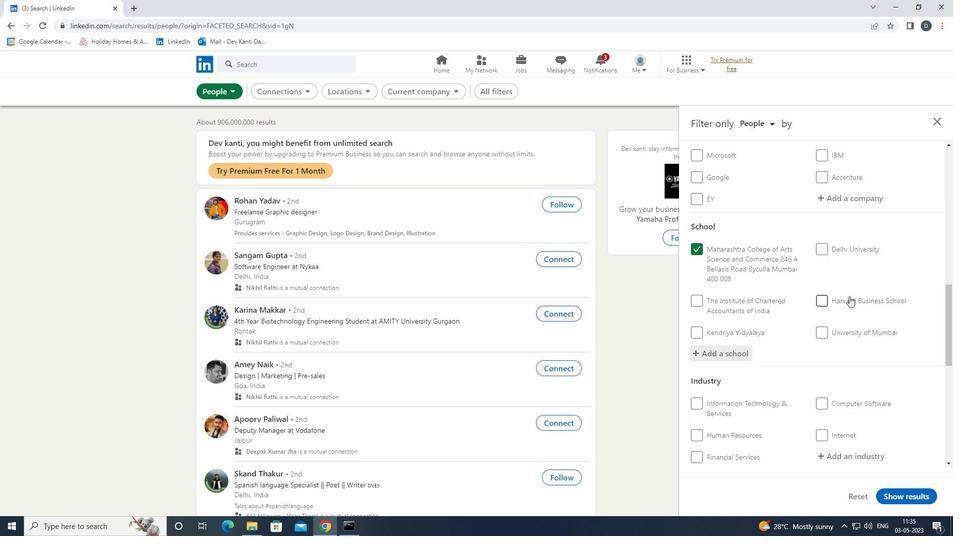 
Action: Mouse moved to (851, 297)
Screenshot: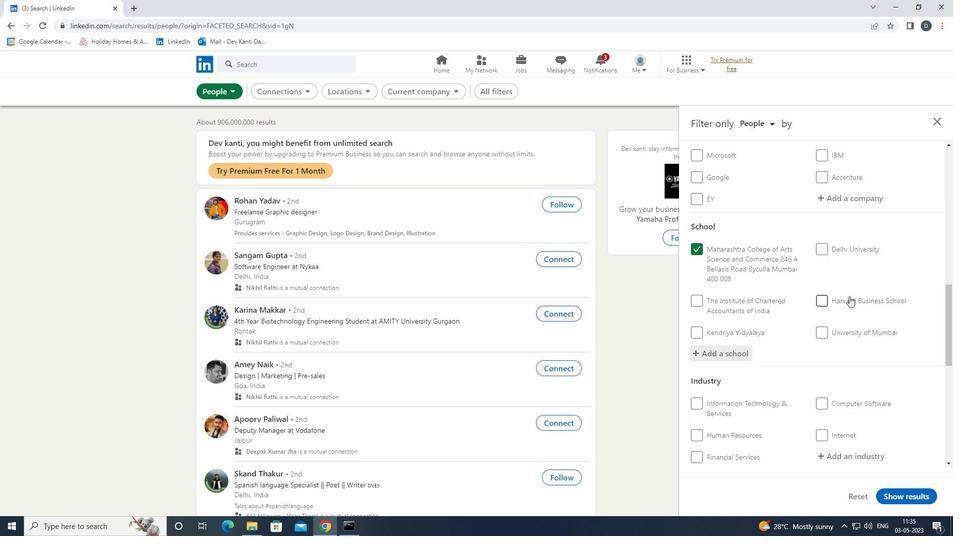 
Action: Mouse scrolled (851, 296) with delta (0, 0)
Screenshot: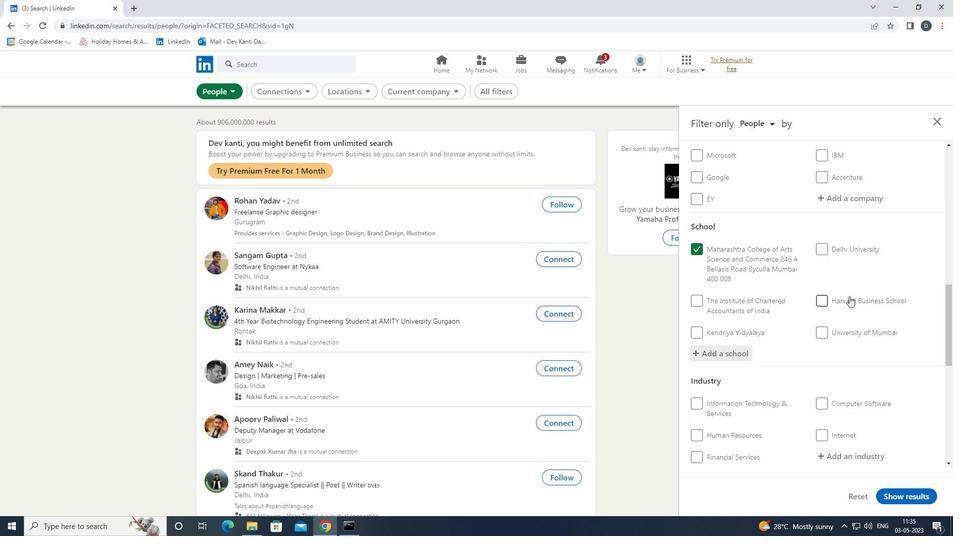 
Action: Mouse moved to (851, 297)
Screenshot: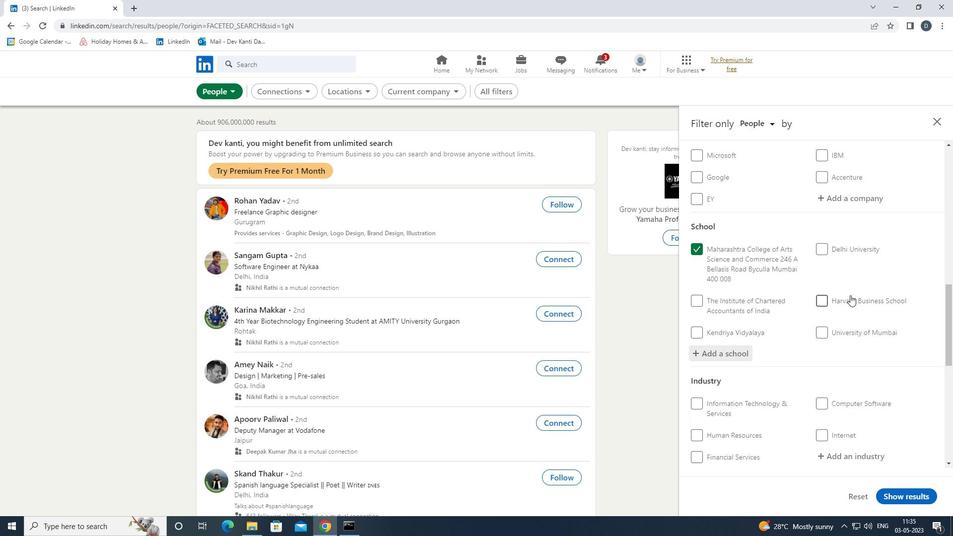 
Action: Mouse scrolled (851, 296) with delta (0, 0)
Screenshot: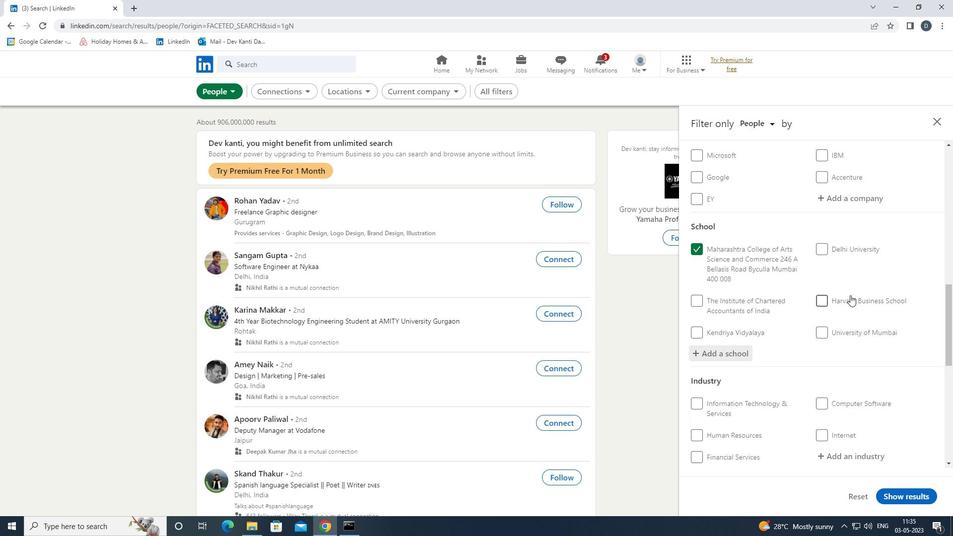 
Action: Mouse moved to (851, 298)
Screenshot: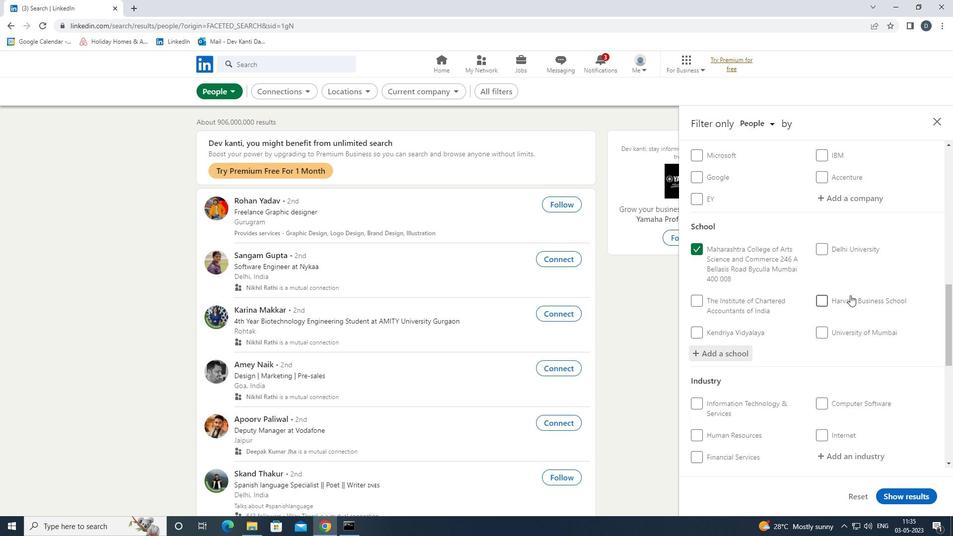 
Action: Mouse scrolled (851, 298) with delta (0, 0)
Screenshot: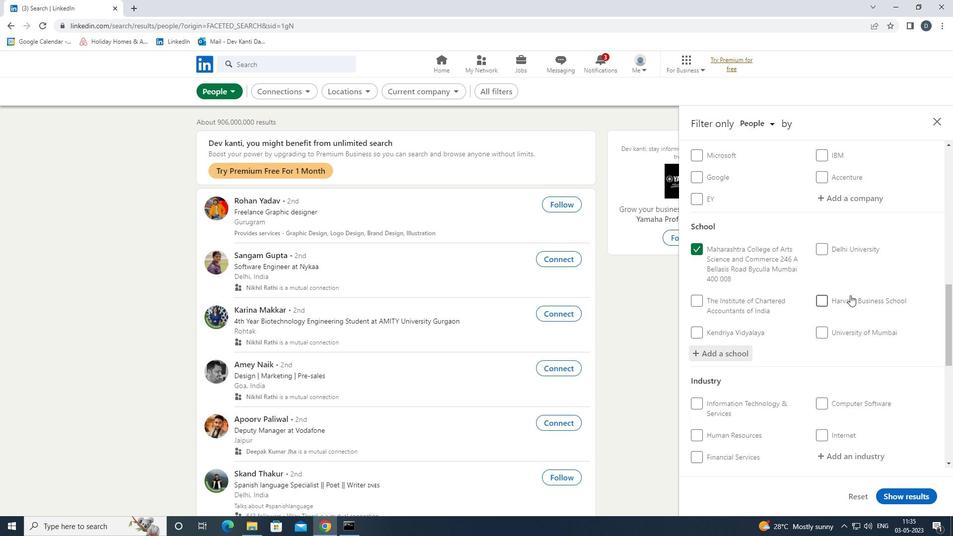 
Action: Mouse moved to (857, 258)
Screenshot: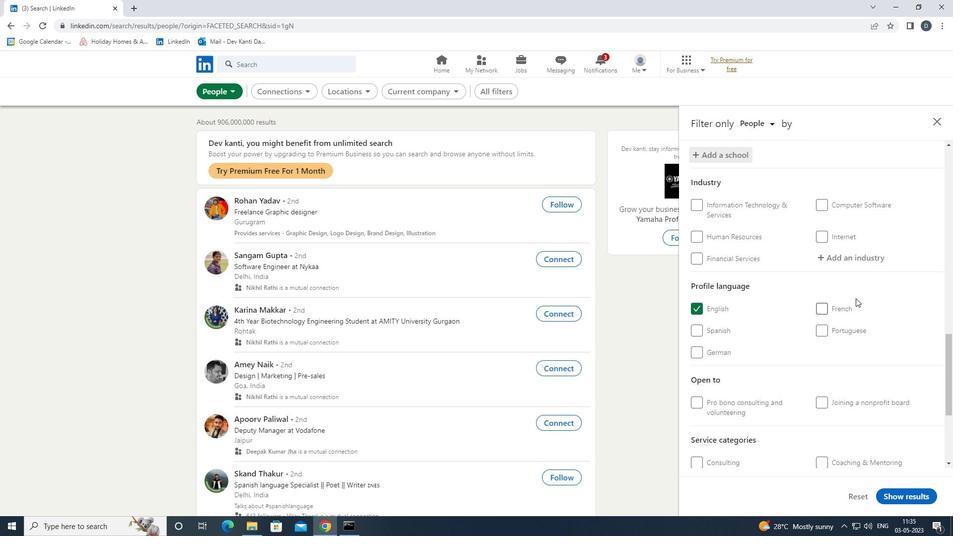
Action: Mouse pressed left at (857, 258)
Screenshot: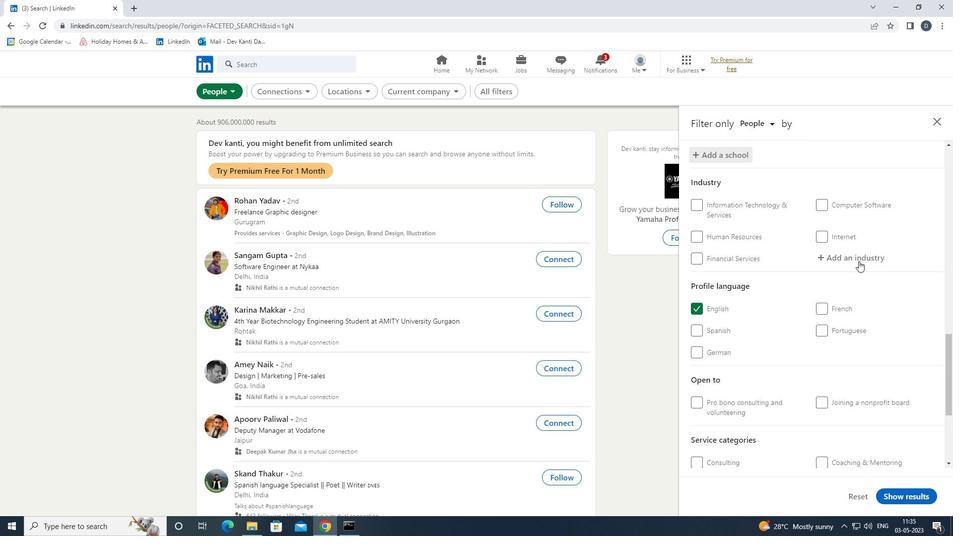 
Action: Key pressed <Key.shift>WINERIES<Key.down><Key.enter><Key.down><Key.down><Key.down><Key.down><Key.enter>
Screenshot: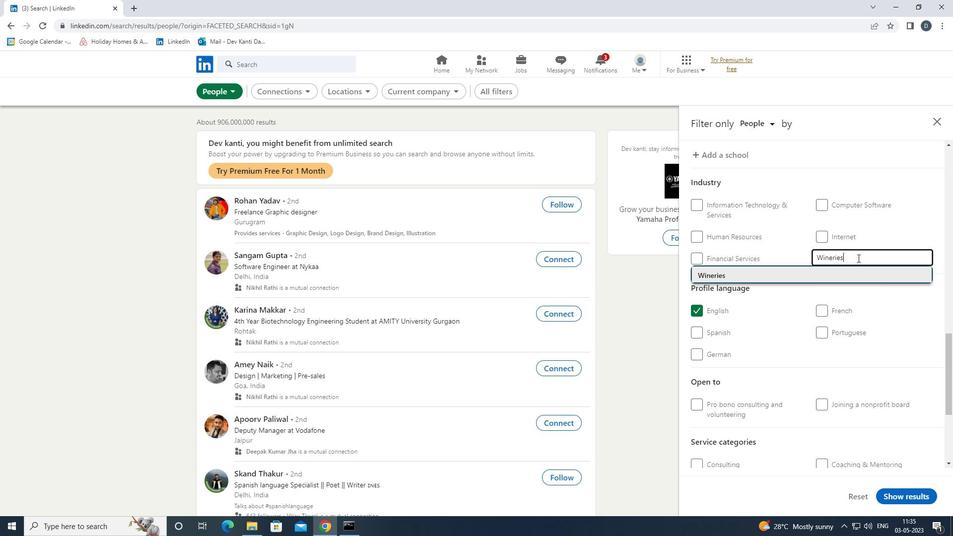 
Action: Mouse moved to (858, 274)
Screenshot: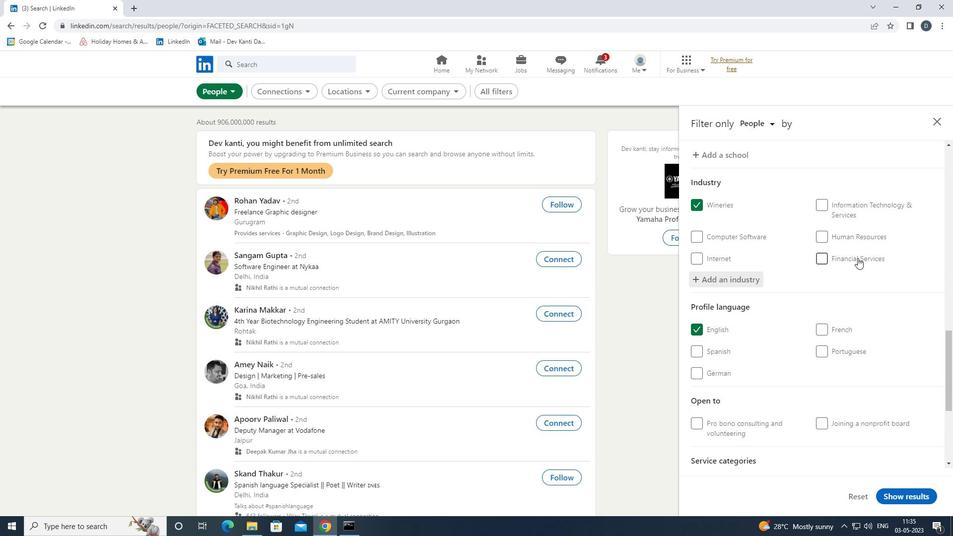 
Action: Mouse scrolled (858, 273) with delta (0, 0)
Screenshot: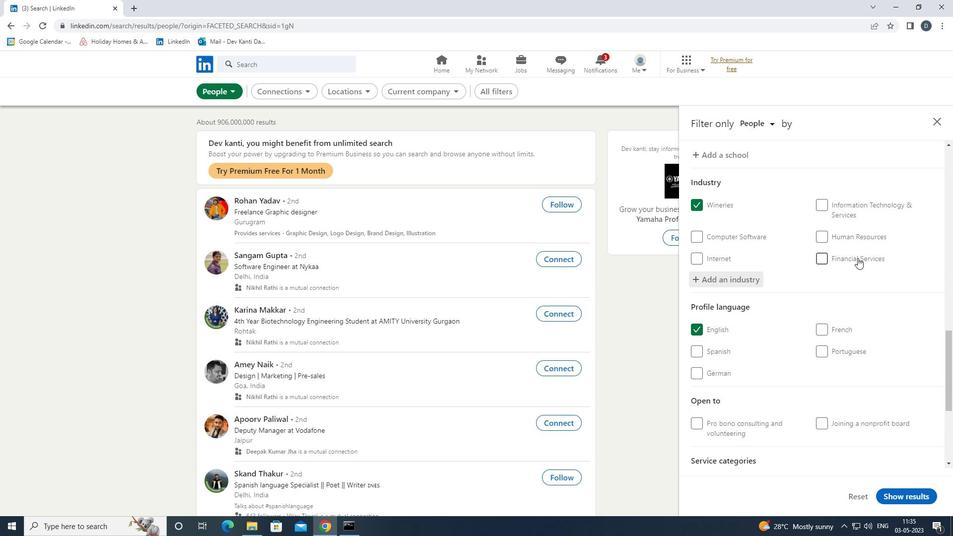 
Action: Mouse moved to (858, 277)
Screenshot: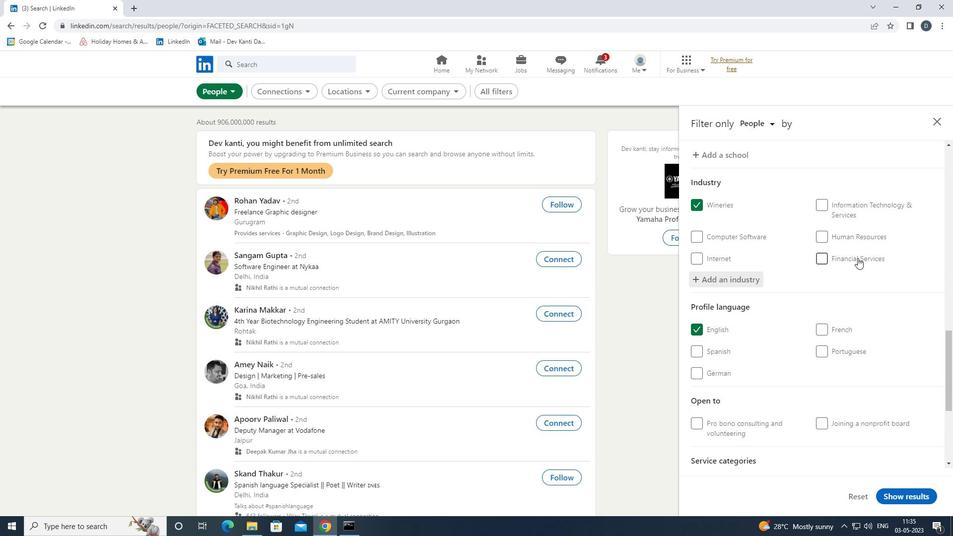 
Action: Mouse scrolled (858, 276) with delta (0, 0)
Screenshot: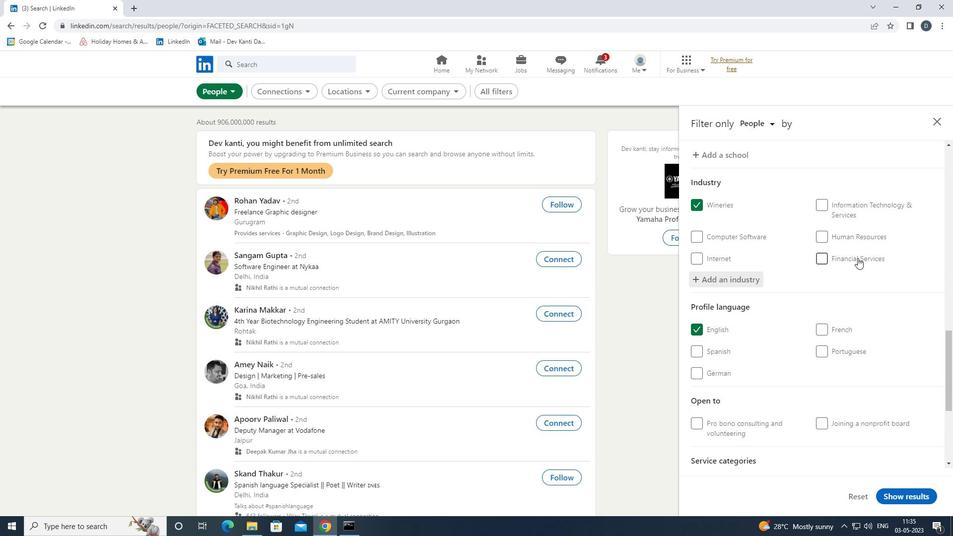 
Action: Mouse moved to (858, 277)
Screenshot: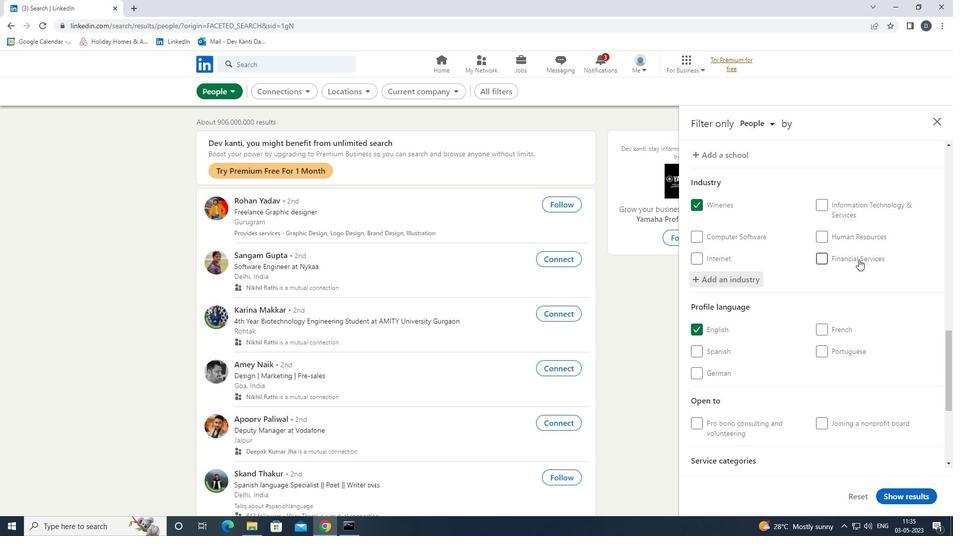 
Action: Mouse scrolled (858, 277) with delta (0, 0)
Screenshot: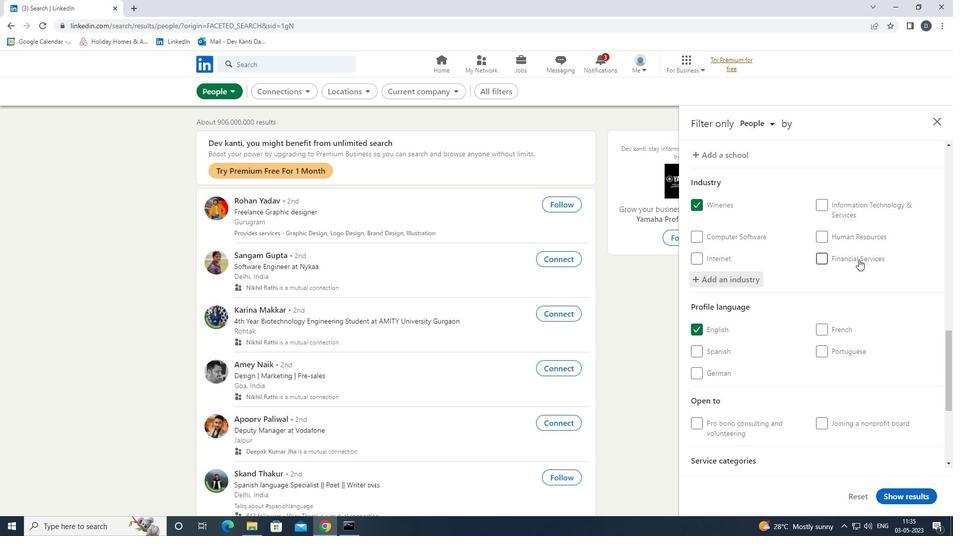 
Action: Mouse moved to (858, 278)
Screenshot: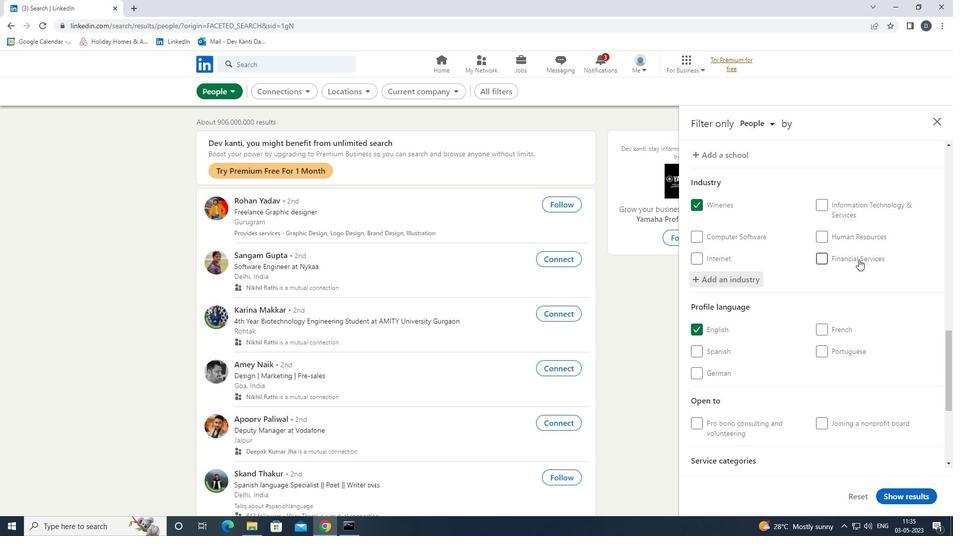 
Action: Mouse scrolled (858, 277) with delta (0, 0)
Screenshot: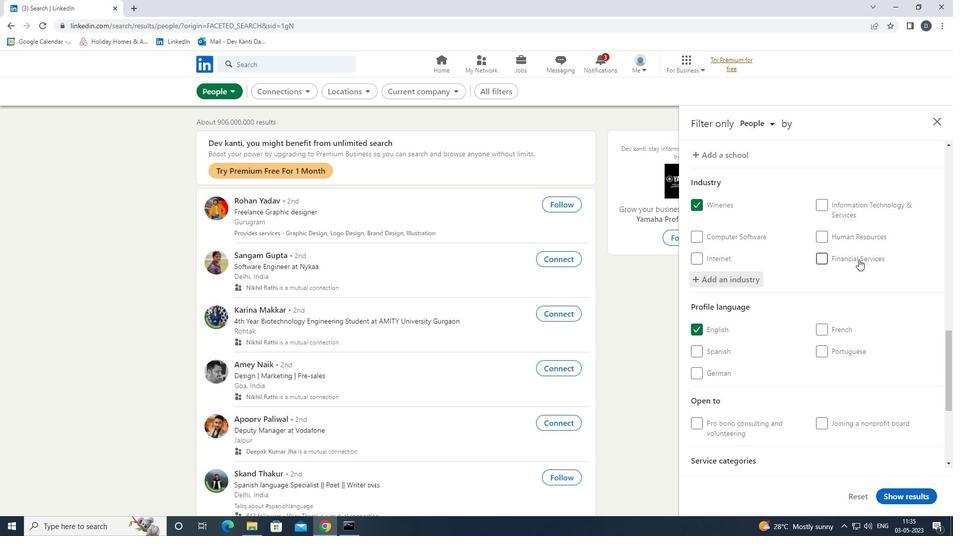 
Action: Mouse moved to (812, 286)
Screenshot: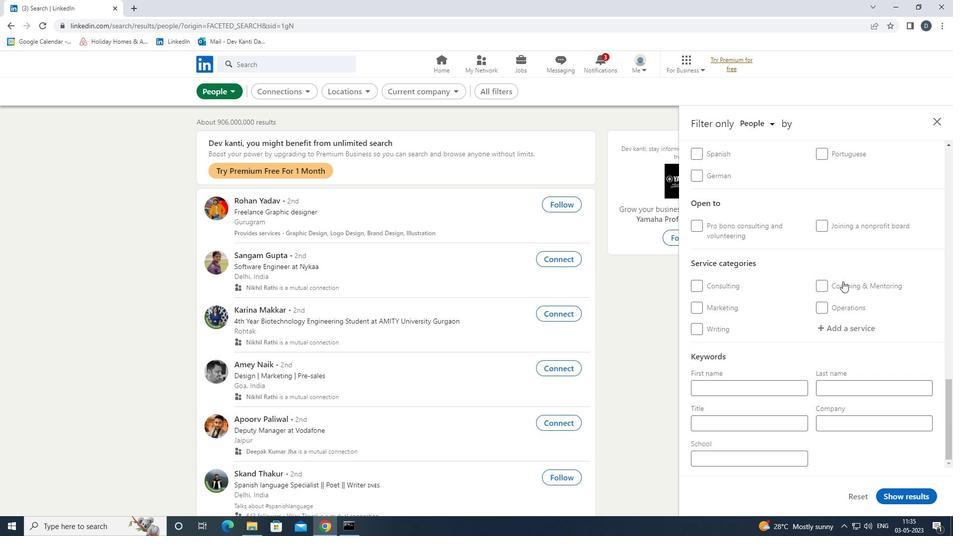 
Action: Mouse scrolled (812, 285) with delta (0, 0)
Screenshot: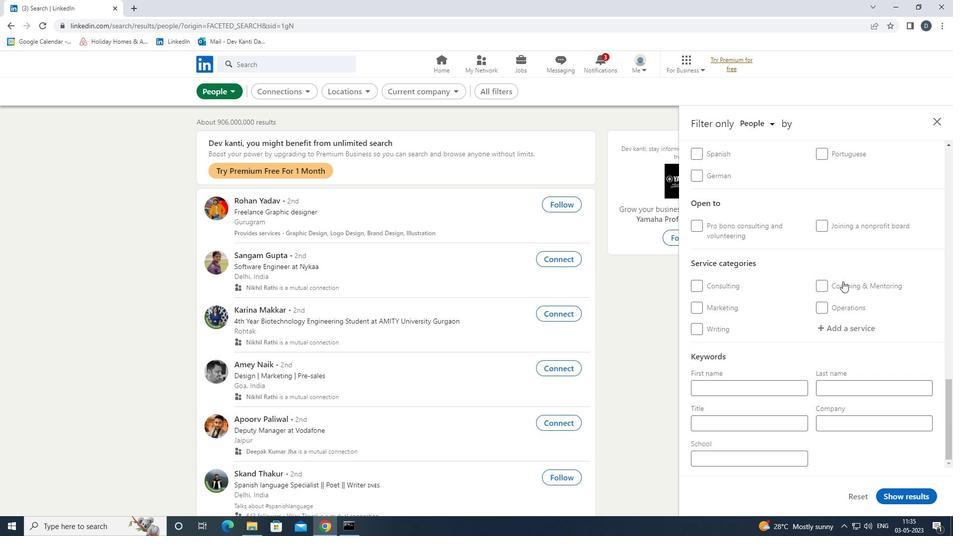 
Action: Mouse moved to (855, 327)
Screenshot: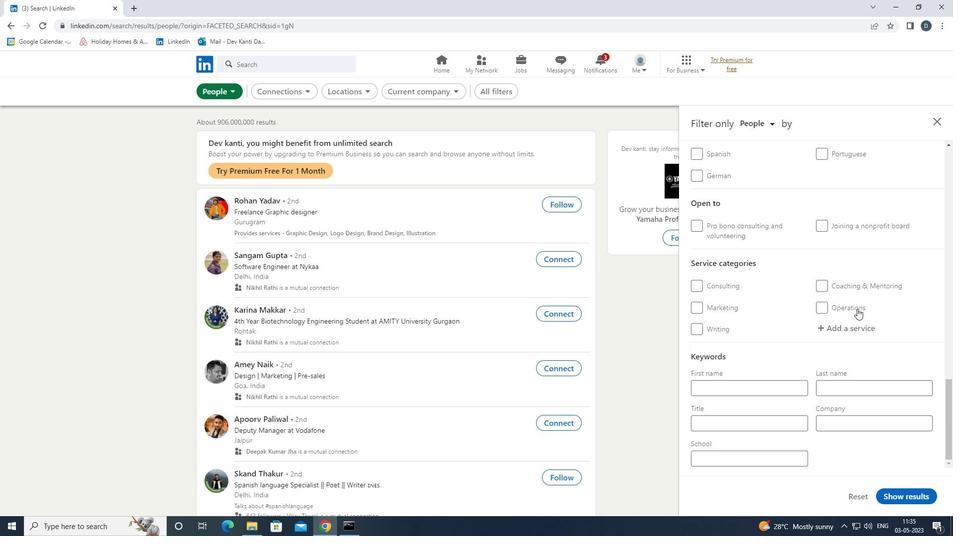 
Action: Mouse pressed left at (855, 327)
Screenshot: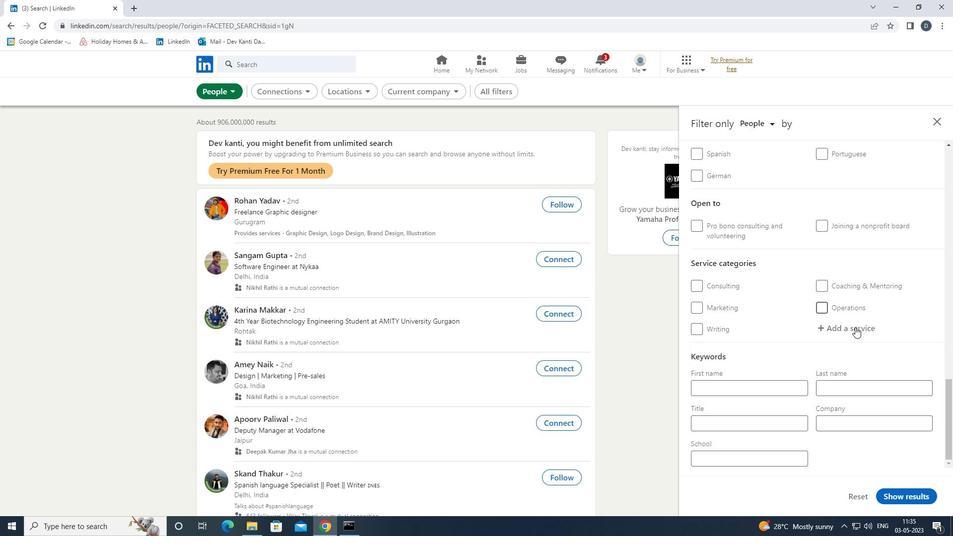 
Action: Key pressed <Key.shift>EVENT<Key.shift><Key.space>PHO<Key.down><Key.enter>
Screenshot: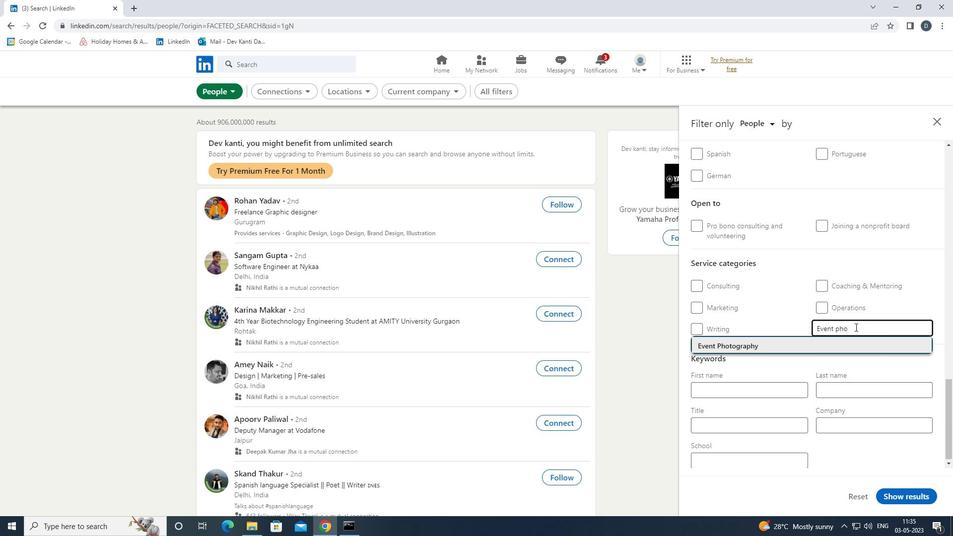 
Action: Mouse scrolled (855, 326) with delta (0, 0)
Screenshot: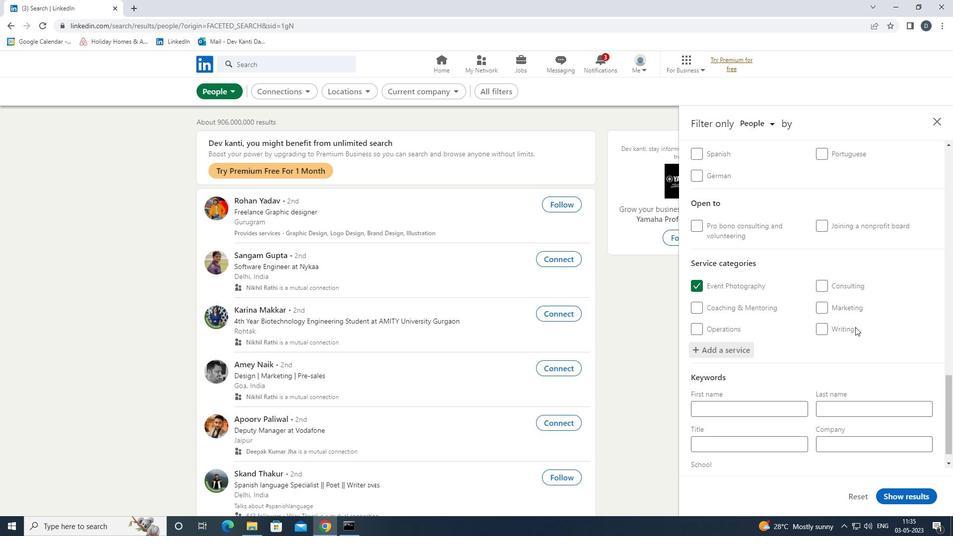 
Action: Mouse scrolled (855, 326) with delta (0, 0)
Screenshot: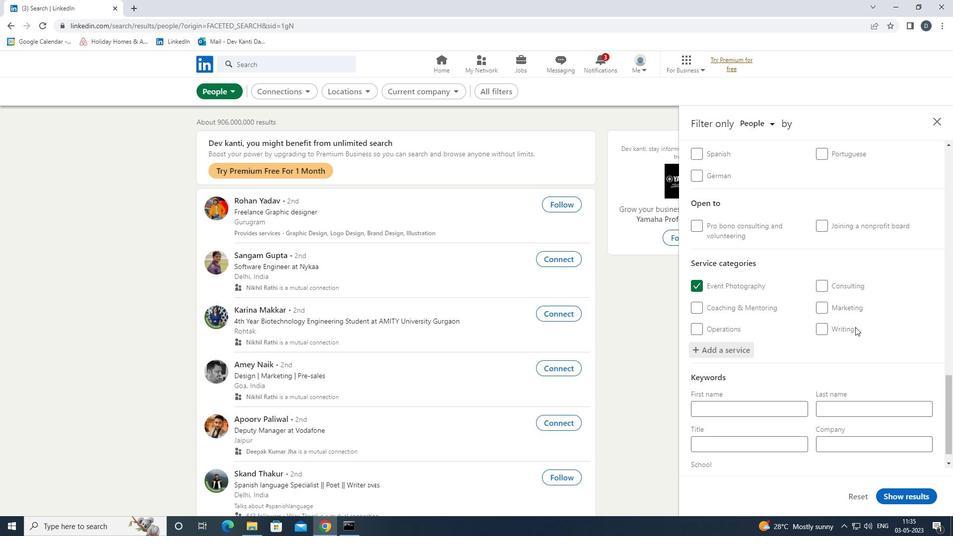 
Action: Mouse scrolled (855, 326) with delta (0, 0)
Screenshot: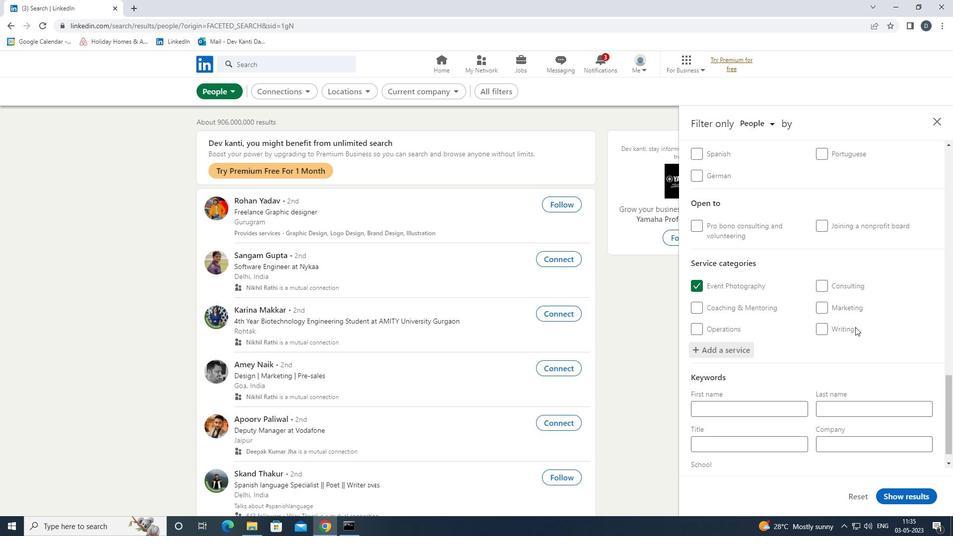 
Action: Mouse scrolled (855, 326) with delta (0, 0)
Screenshot: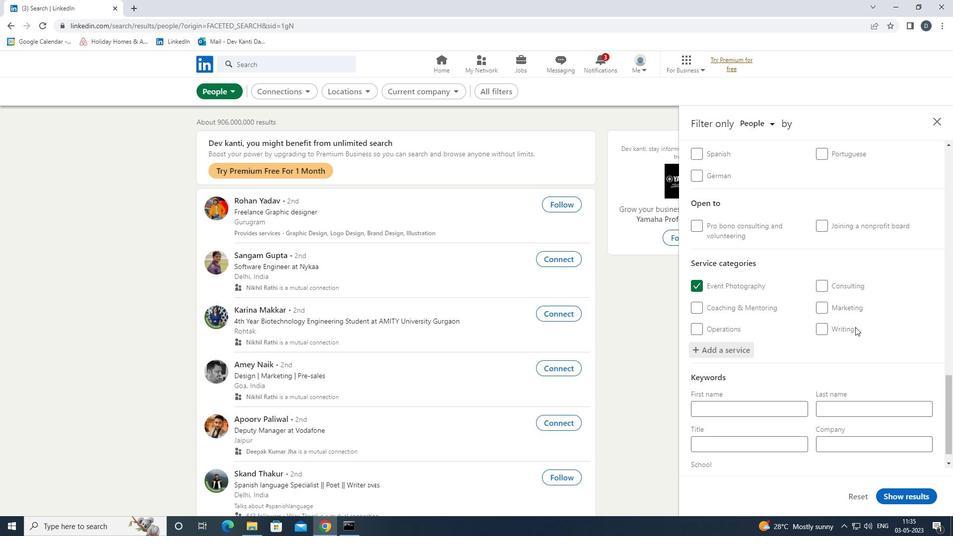 
Action: Mouse moved to (855, 330)
Screenshot: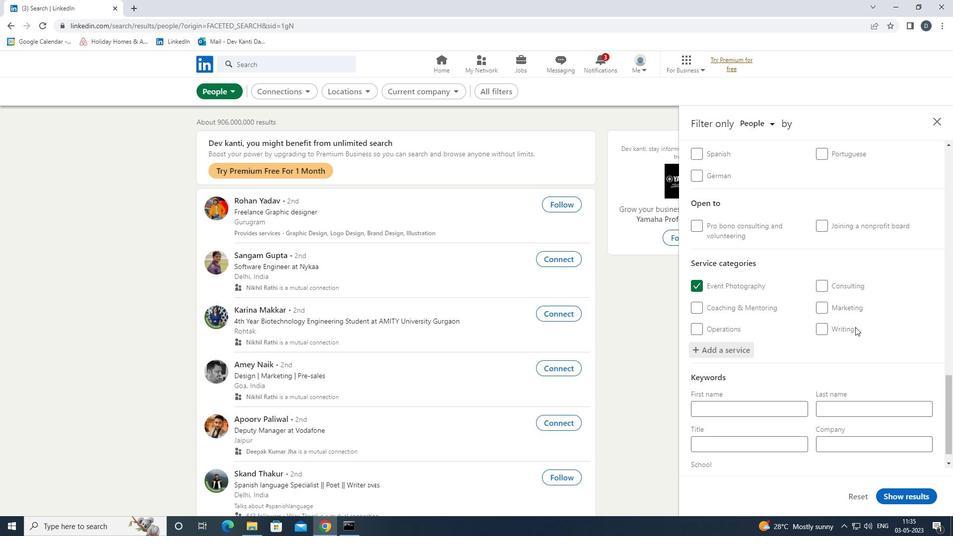 
Action: Mouse scrolled (855, 330) with delta (0, 0)
Screenshot: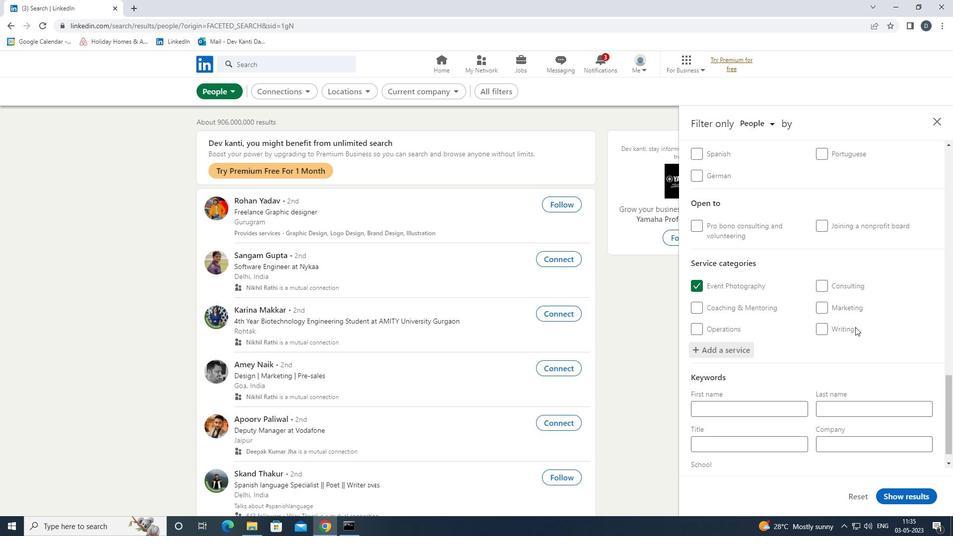 
Action: Mouse moved to (767, 429)
Screenshot: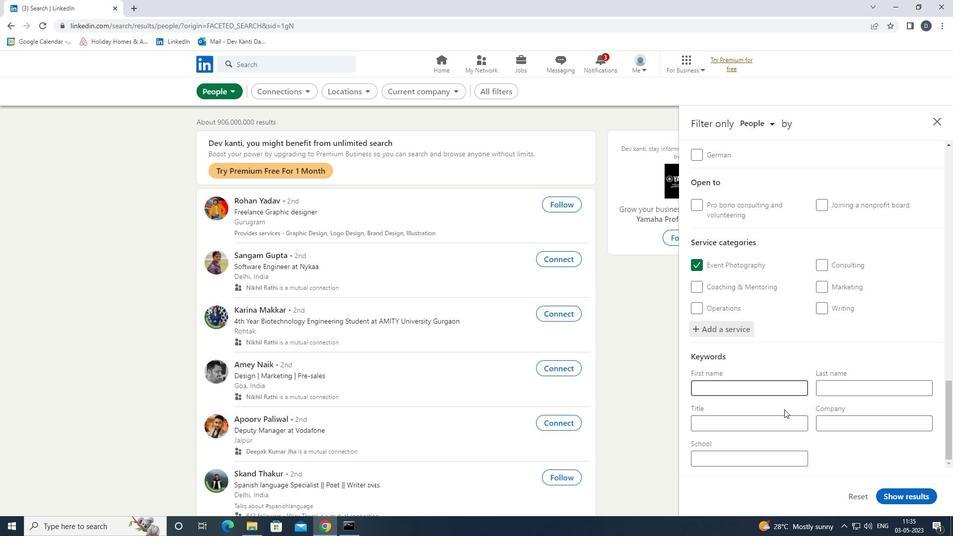 
Action: Mouse pressed left at (767, 429)
Screenshot: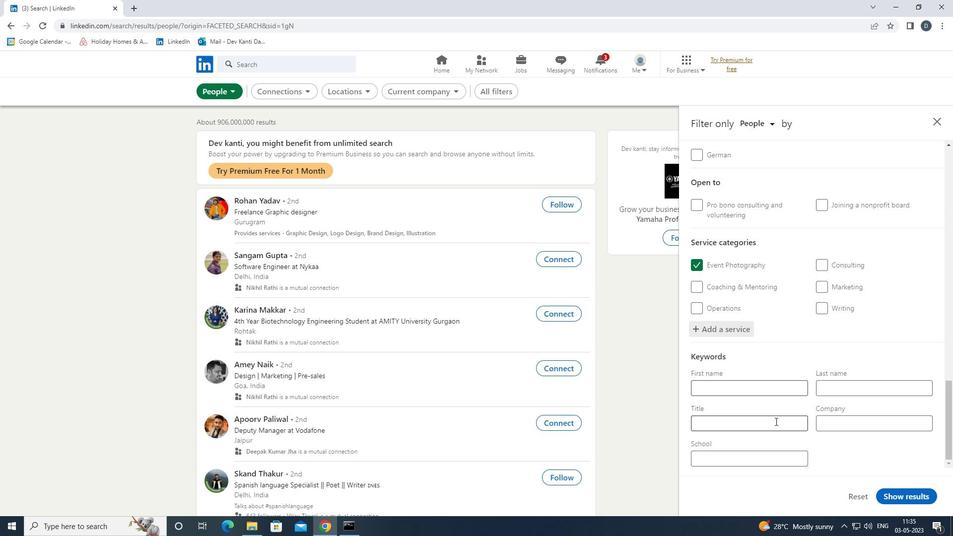 
Action: Key pressed <Key.shift><Key.shift><Key.shift><Key.shift><Key.shift><Key.shift>GEOLOGIST
Screenshot: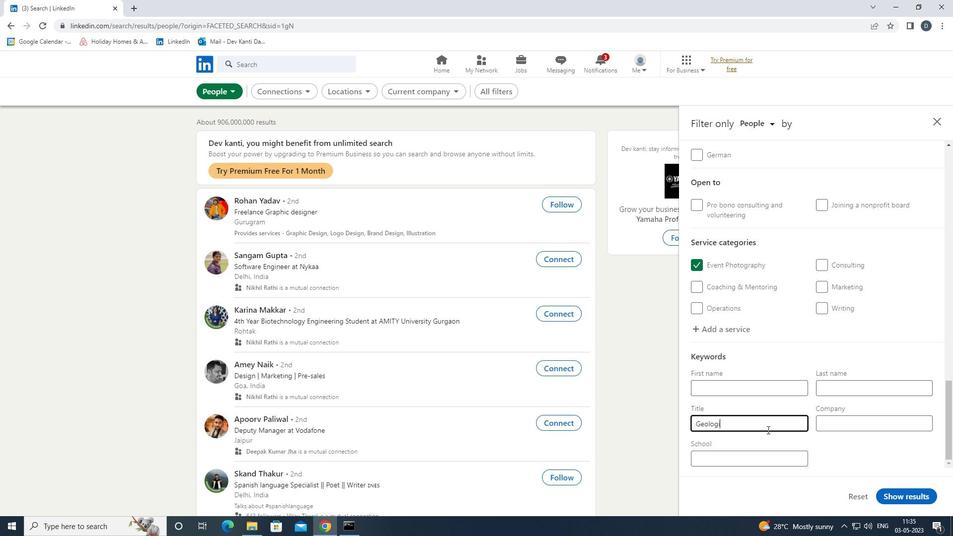 
Action: Mouse moved to (895, 492)
Screenshot: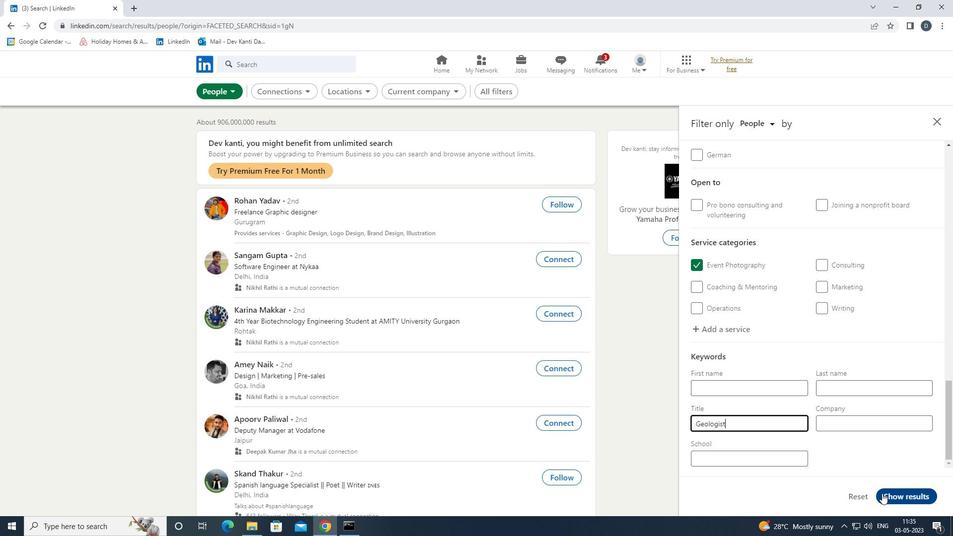 
Action: Mouse pressed left at (895, 492)
Screenshot: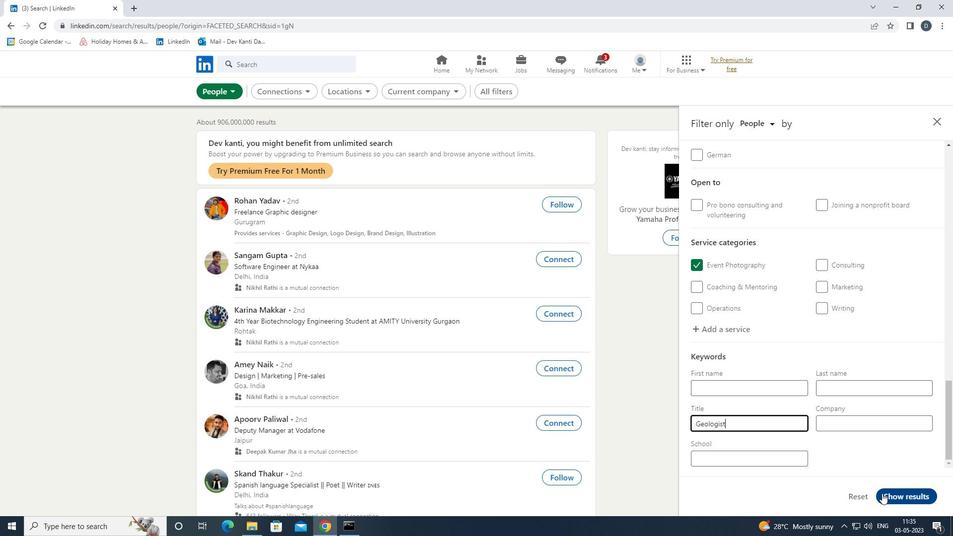 
Action: Mouse moved to (378, 162)
Screenshot: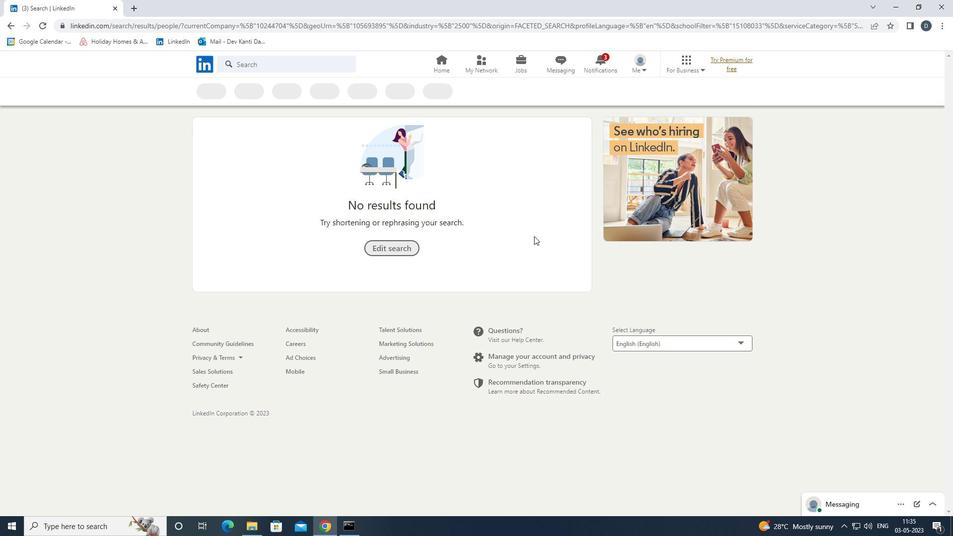 
